 Task: Arrange a 45-minute financial analysis meeting.
Action: Mouse moved to (108, 181)
Screenshot: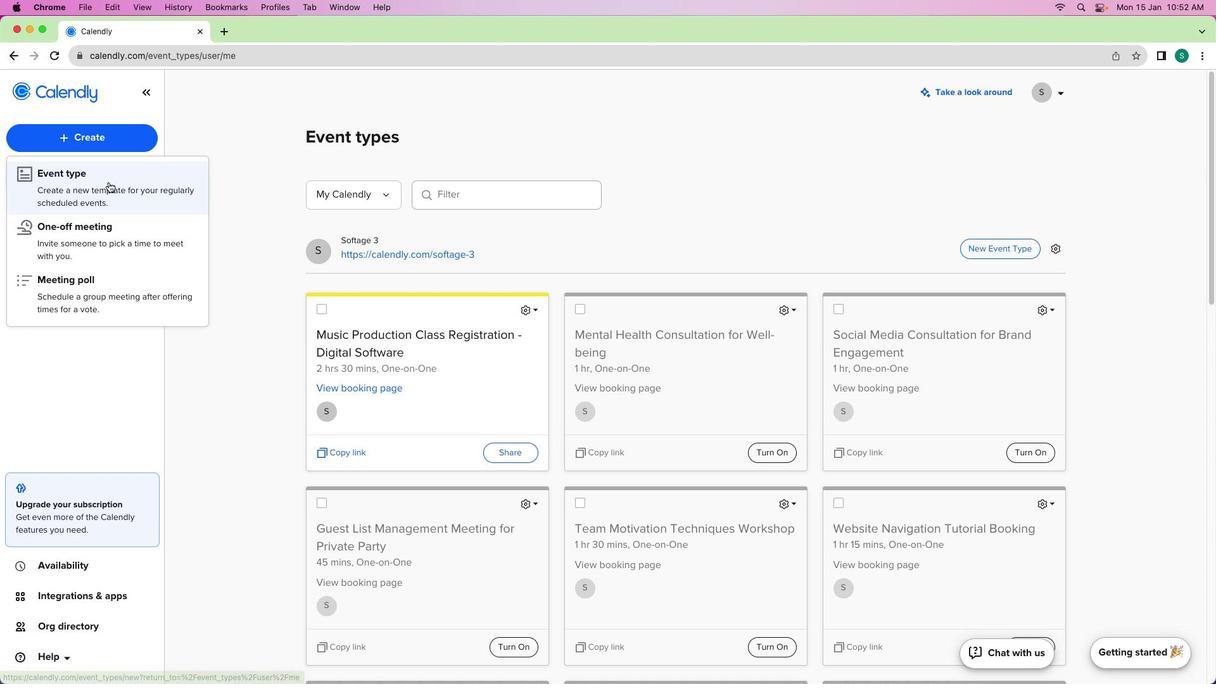 
Action: Mouse pressed left at (108, 181)
Screenshot: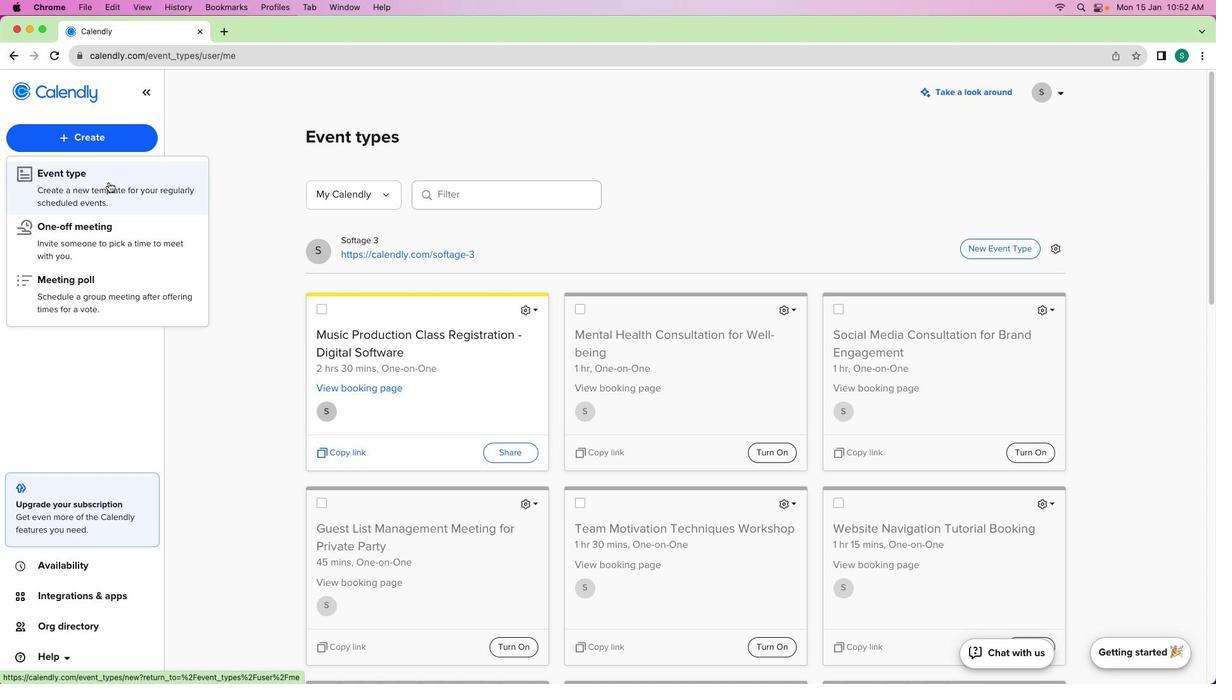 
Action: Mouse moved to (425, 269)
Screenshot: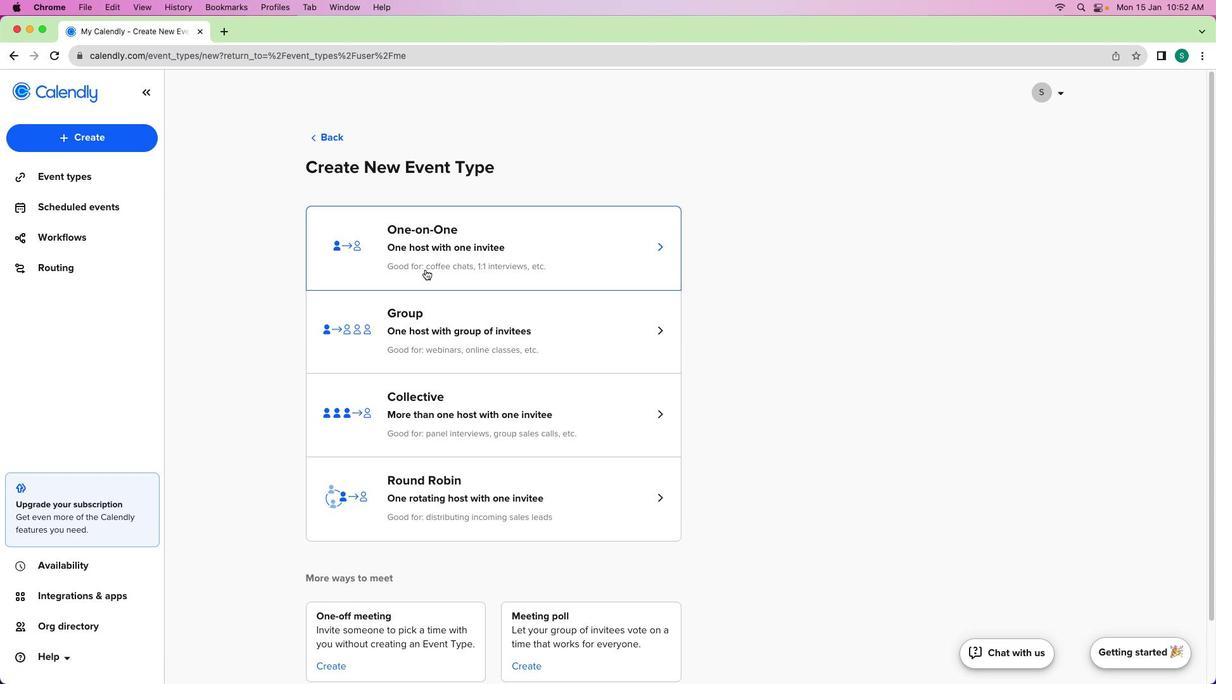 
Action: Mouse pressed left at (425, 269)
Screenshot: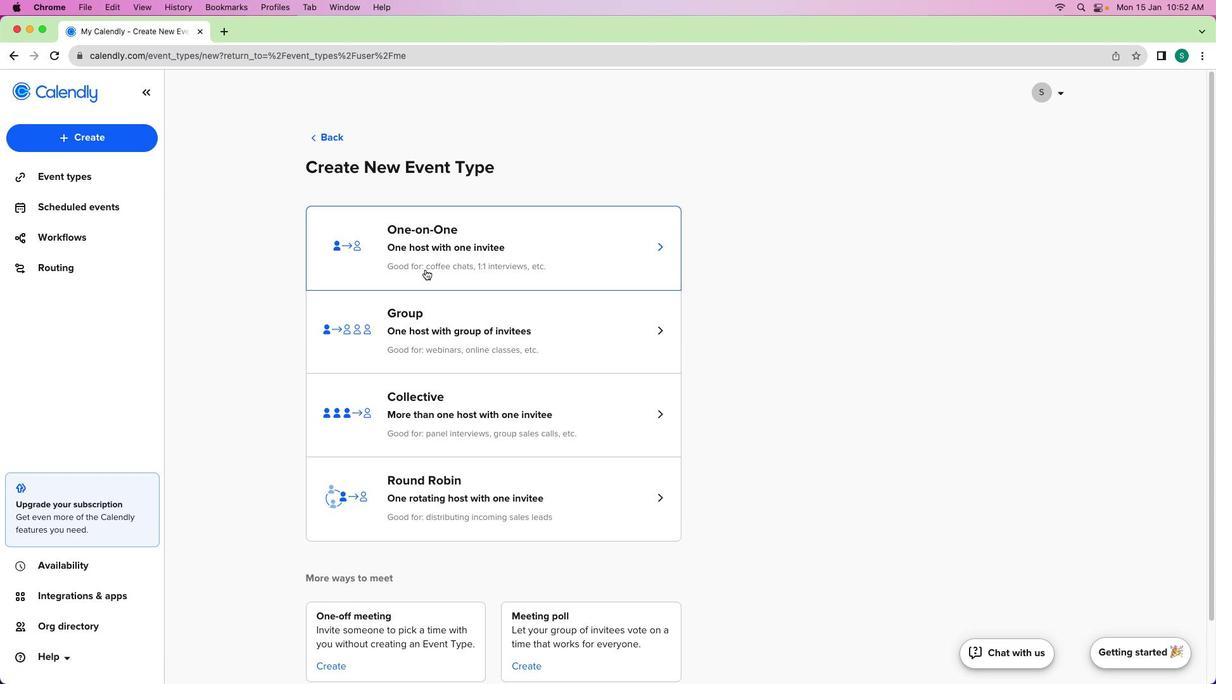 
Action: Mouse moved to (197, 203)
Screenshot: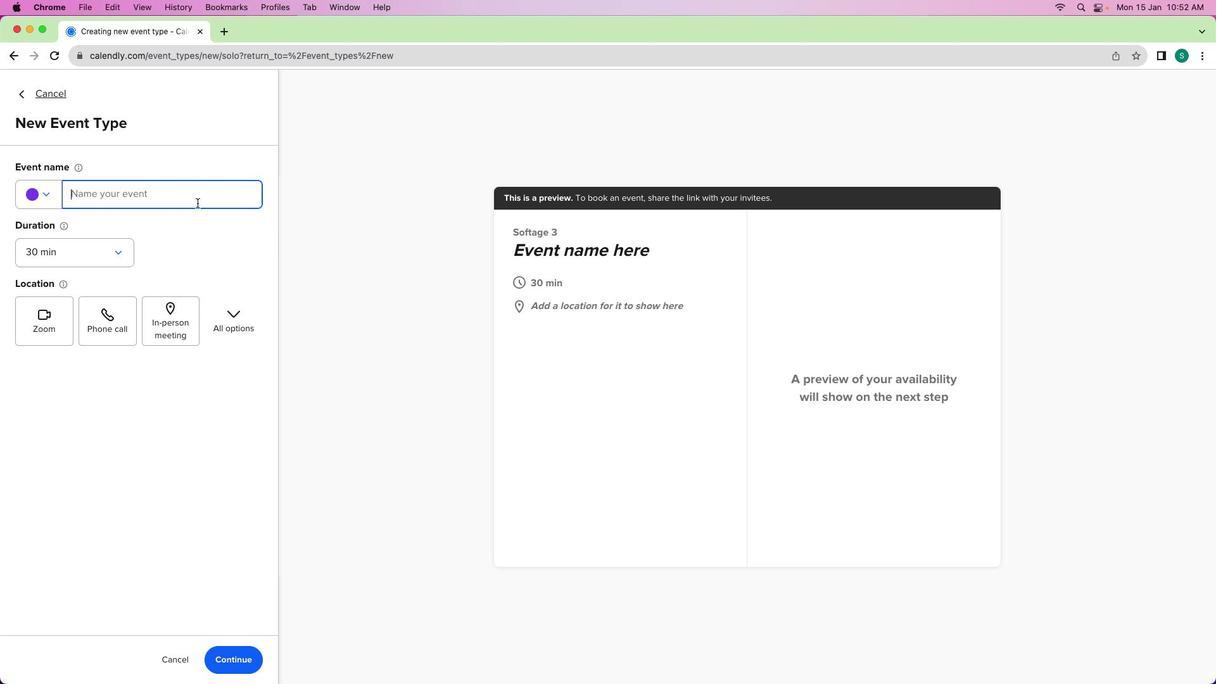 
Action: Mouse pressed left at (197, 203)
Screenshot: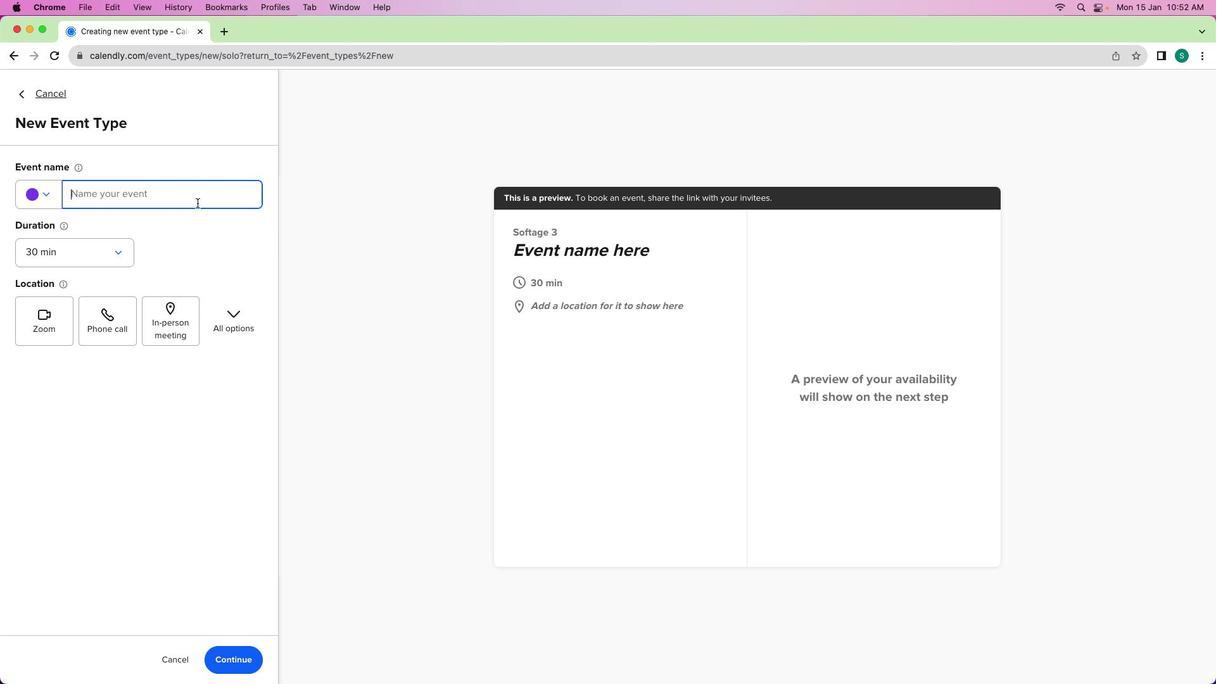 
Action: Mouse moved to (198, 202)
Screenshot: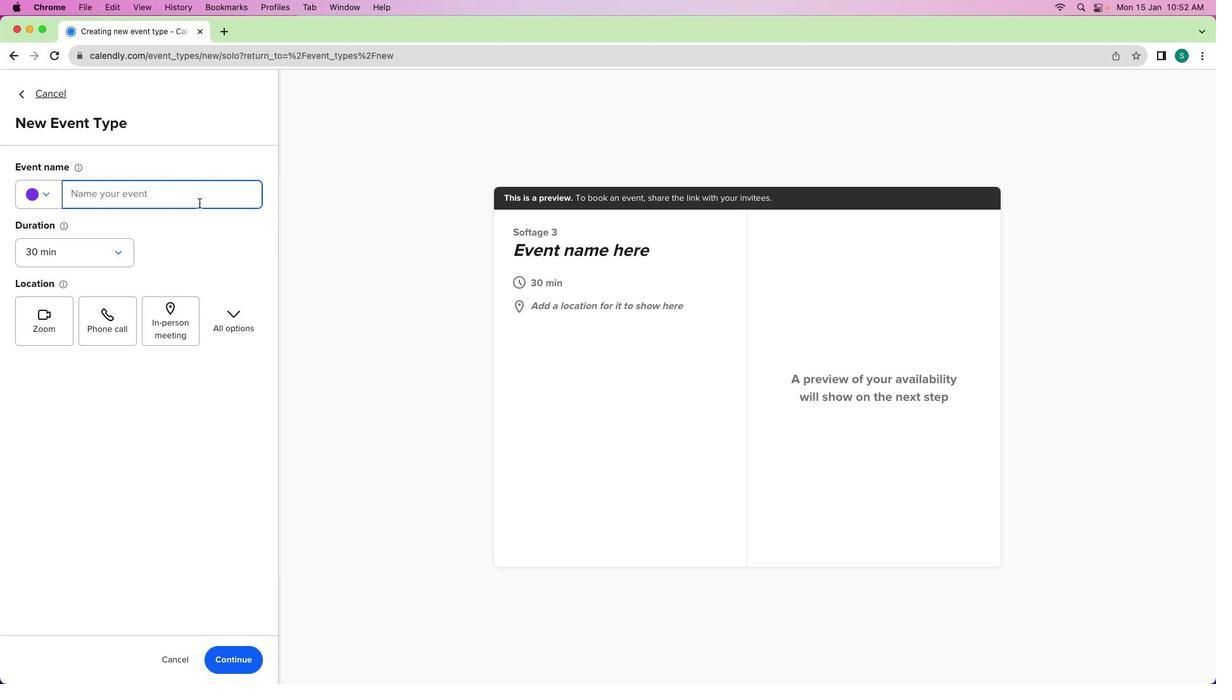 
Action: Key pressed Key.shift'F''i''n''a''n''c''i''a''l'Key.spaceKey.shift'A''N'Key.backspace'n''a''l''y''s''i''s'Key.spaceKey.shift'M''e''e''t''i''n''g'Key.spaceKey.shift'S''c''h''e''d''u''l''i''n''g'
Screenshot: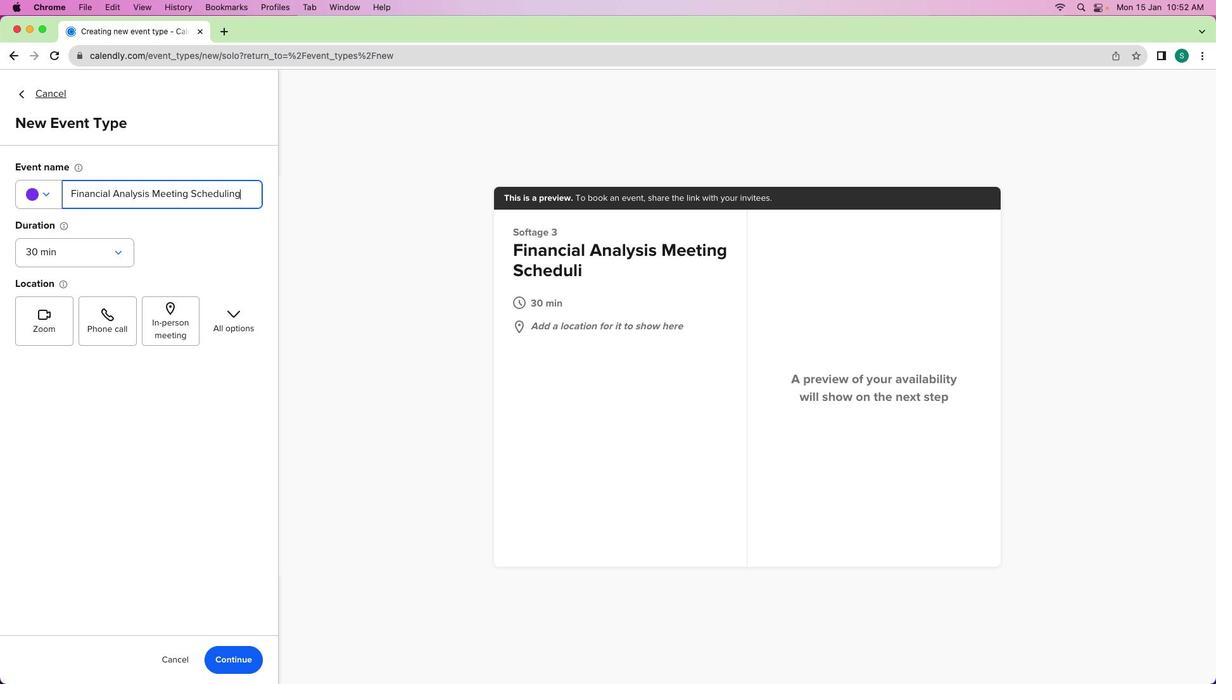 
Action: Mouse moved to (39, 193)
Screenshot: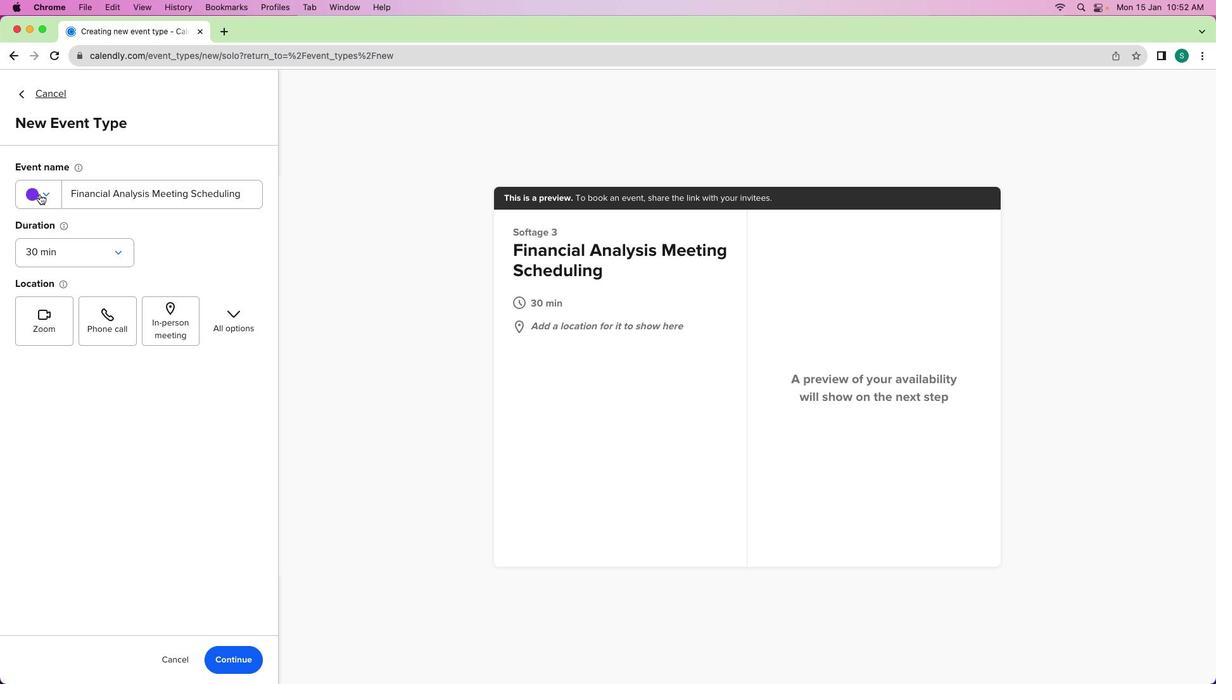 
Action: Mouse pressed left at (39, 193)
Screenshot: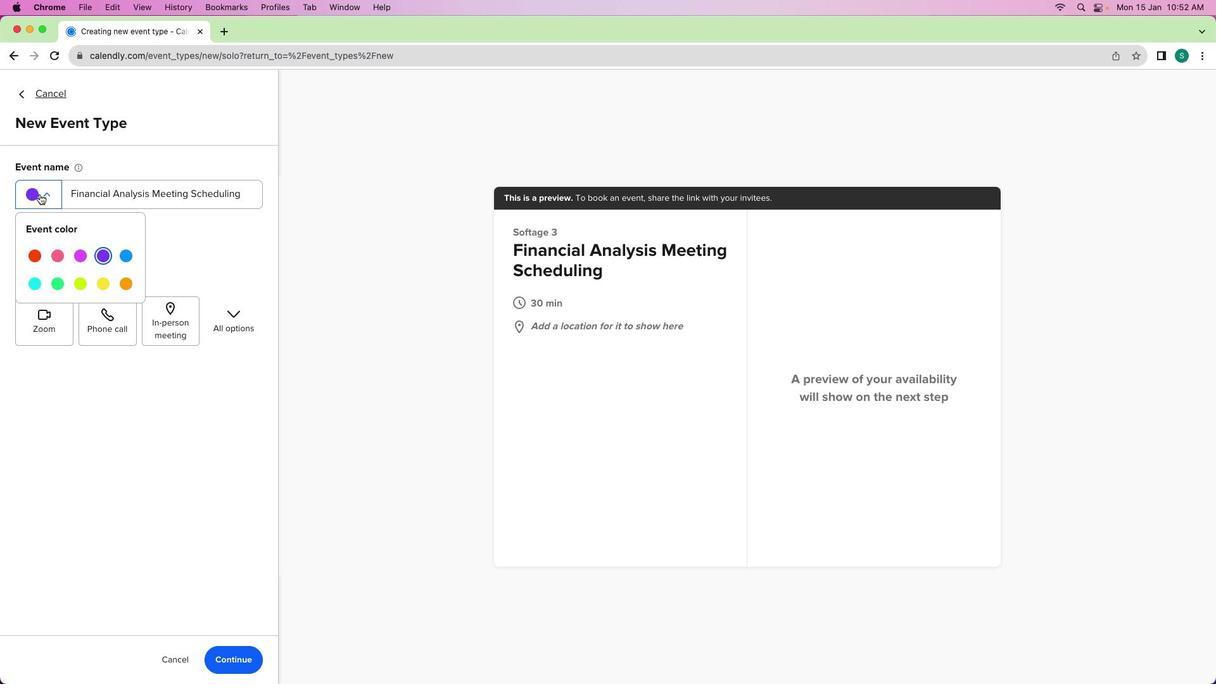 
Action: Mouse moved to (119, 254)
Screenshot: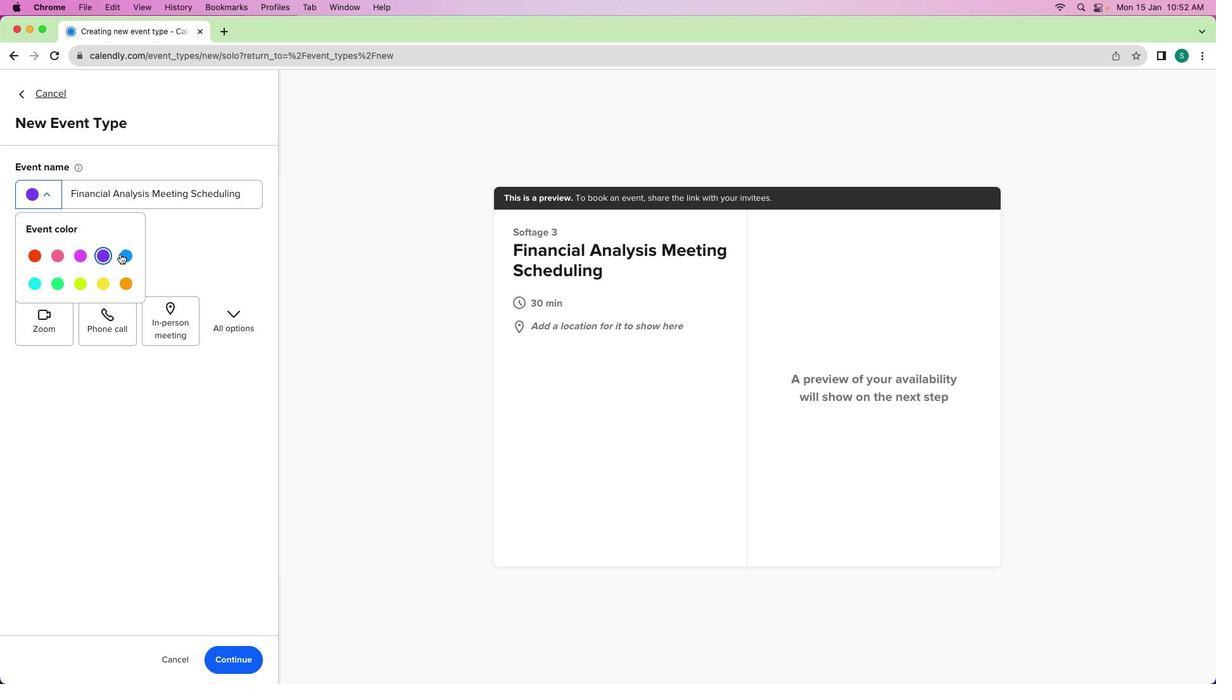 
Action: Mouse pressed left at (119, 254)
Screenshot: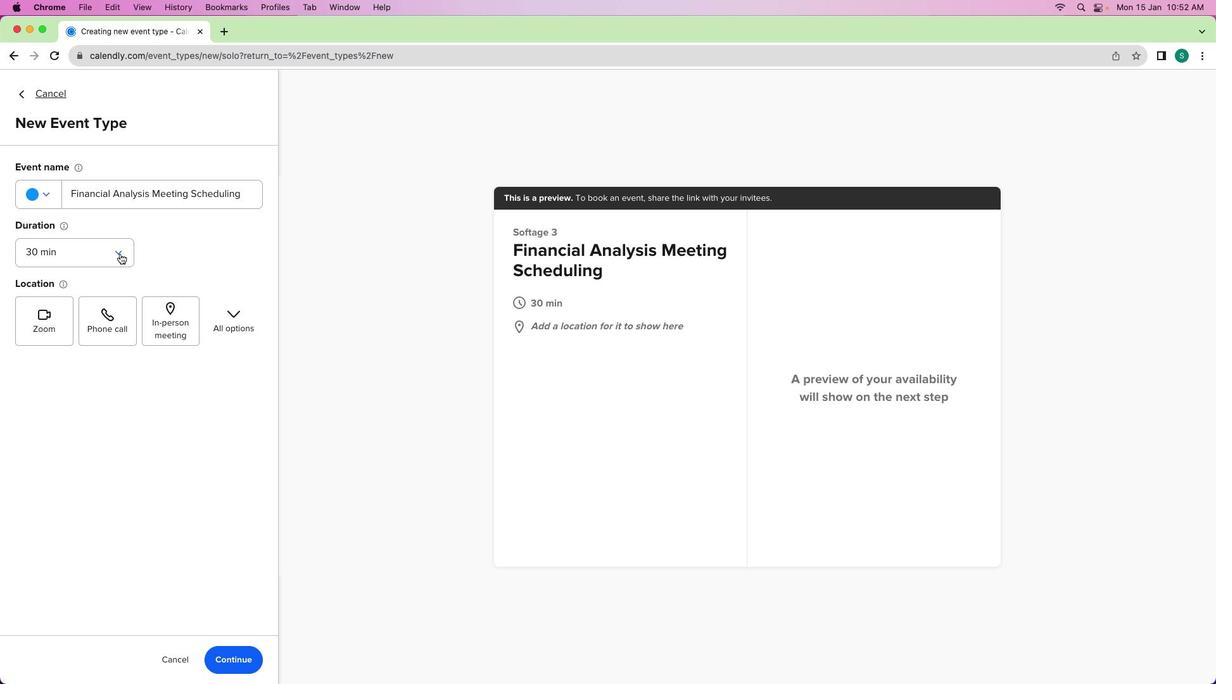 
Action: Mouse moved to (100, 255)
Screenshot: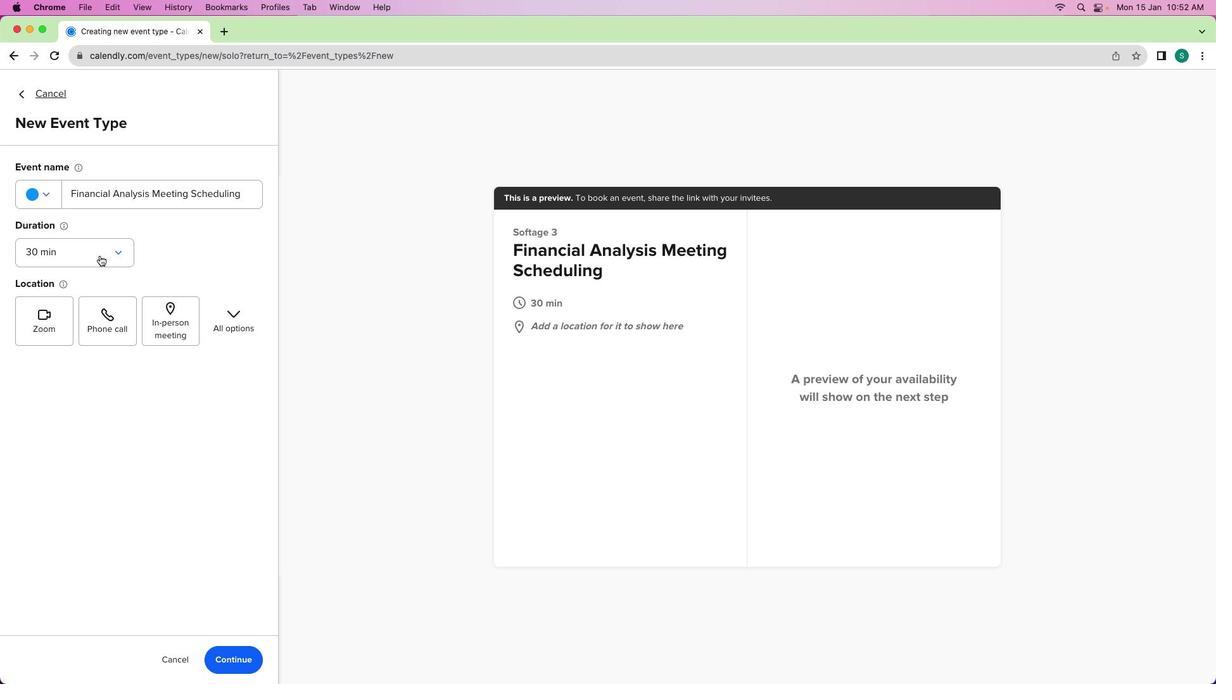 
Action: Mouse pressed left at (100, 255)
Screenshot: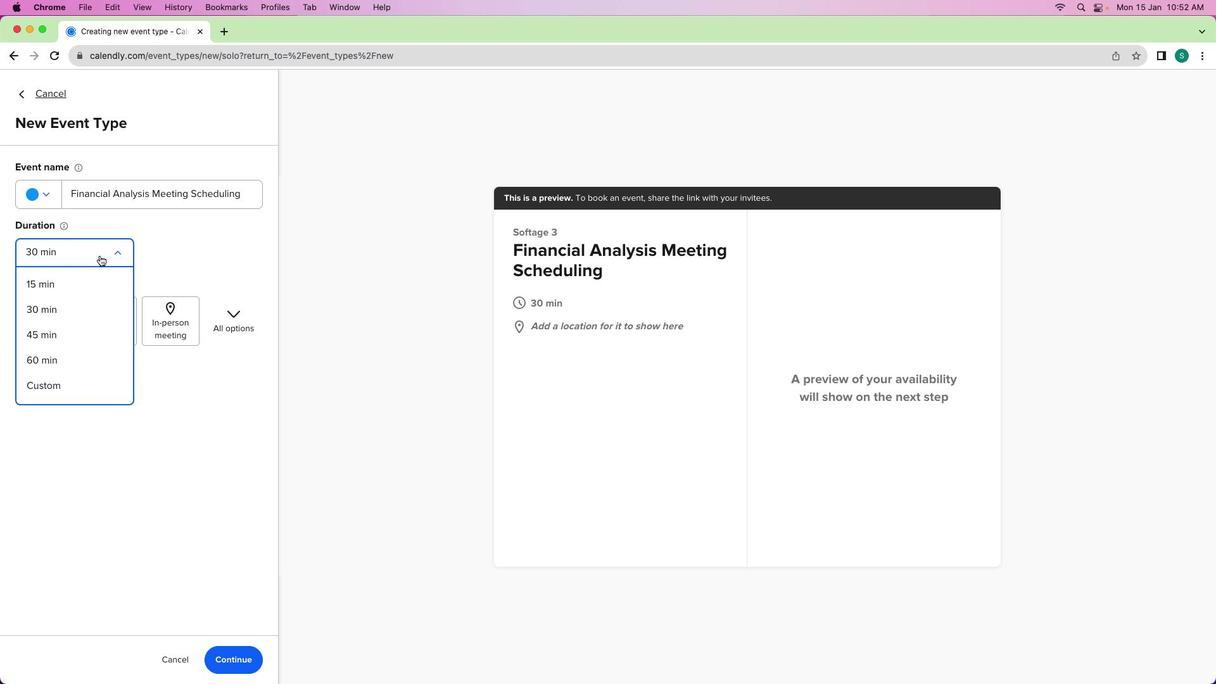 
Action: Mouse moved to (75, 331)
Screenshot: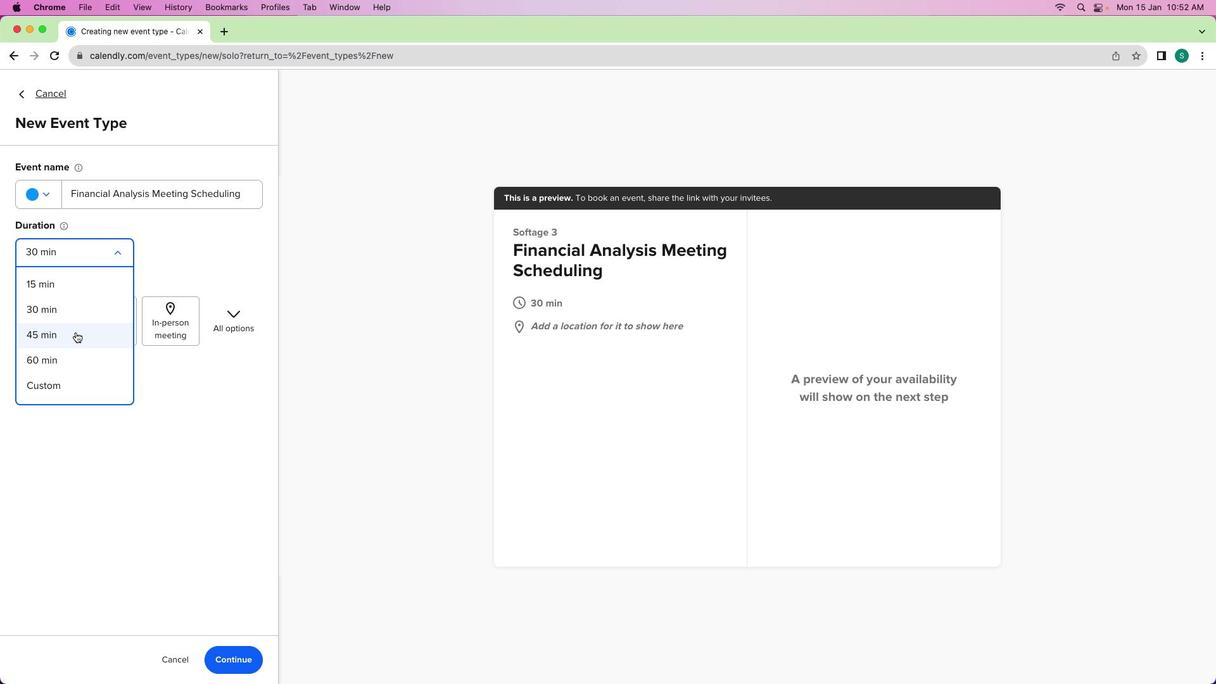 
Action: Mouse pressed left at (75, 331)
Screenshot: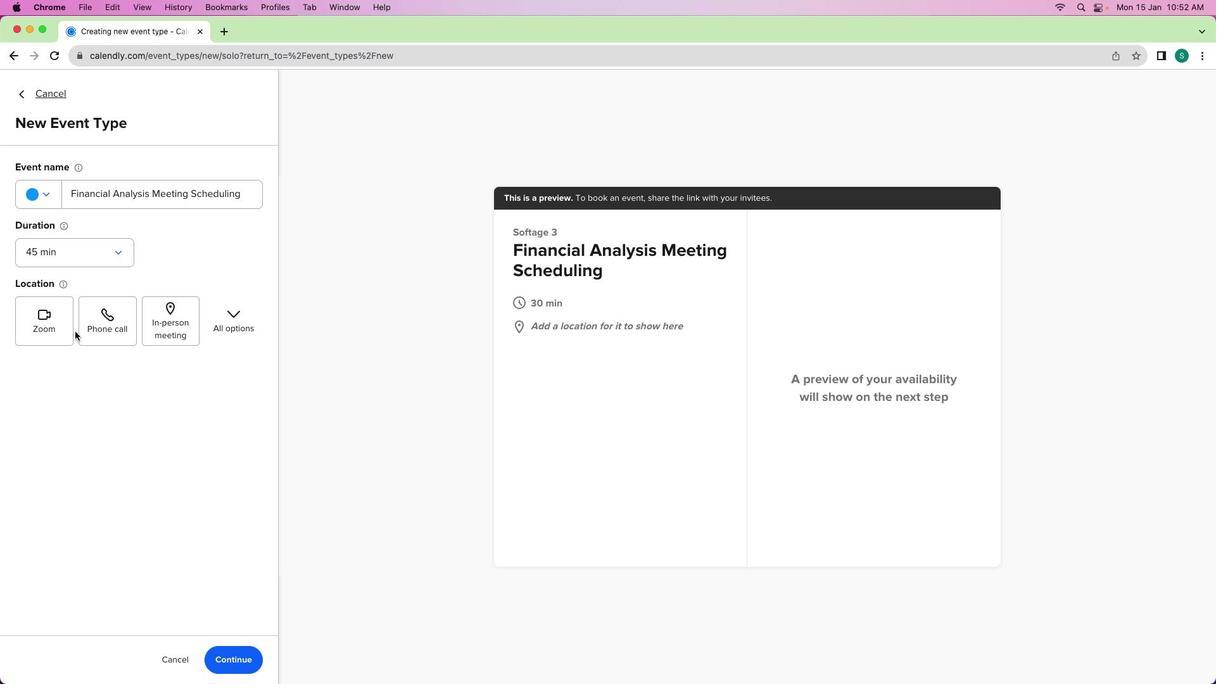 
Action: Mouse moved to (62, 317)
Screenshot: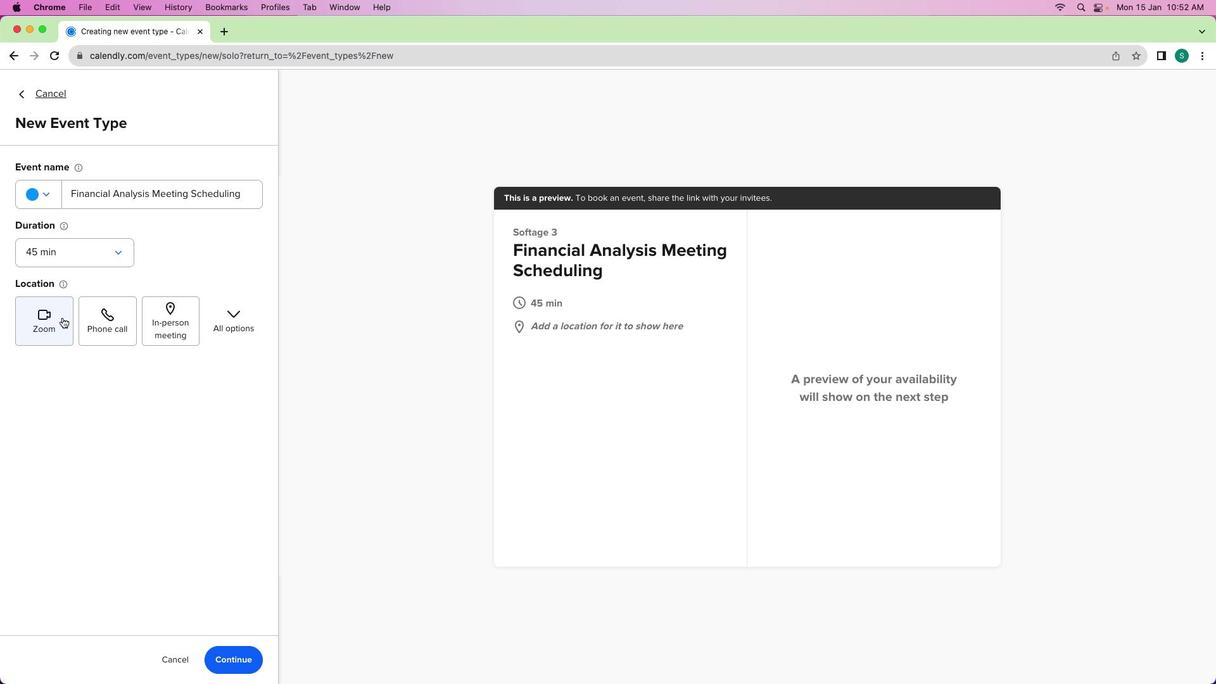 
Action: Mouse pressed left at (62, 317)
Screenshot: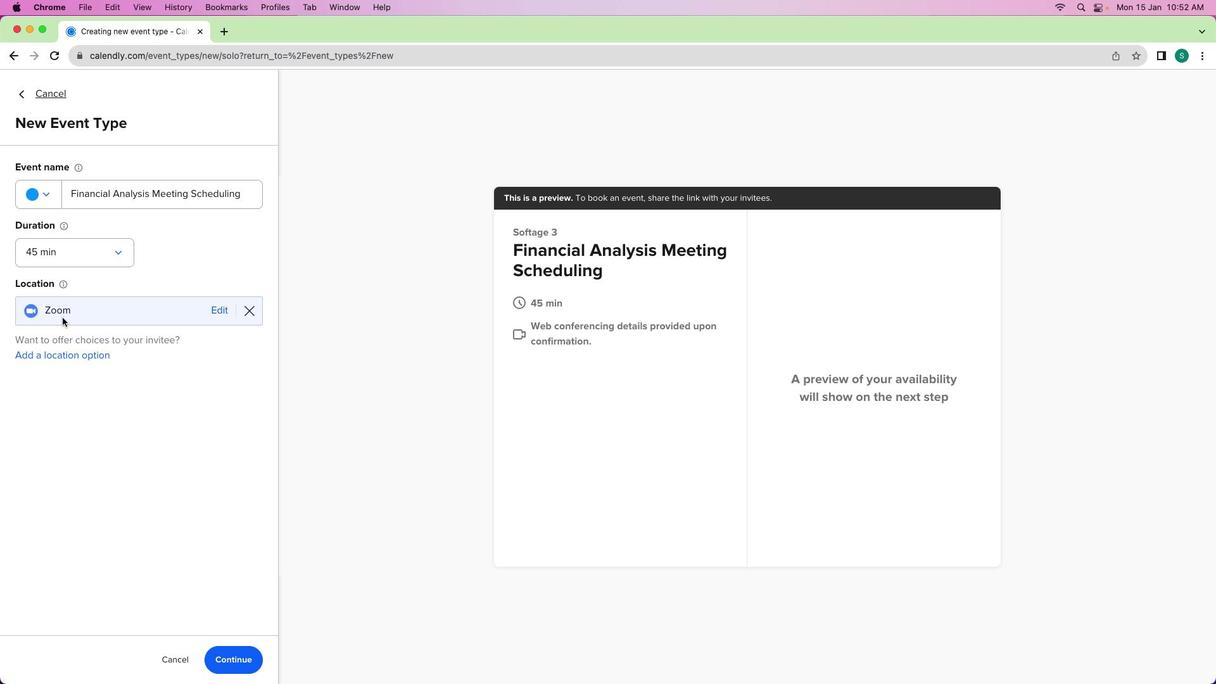 
Action: Mouse moved to (243, 652)
Screenshot: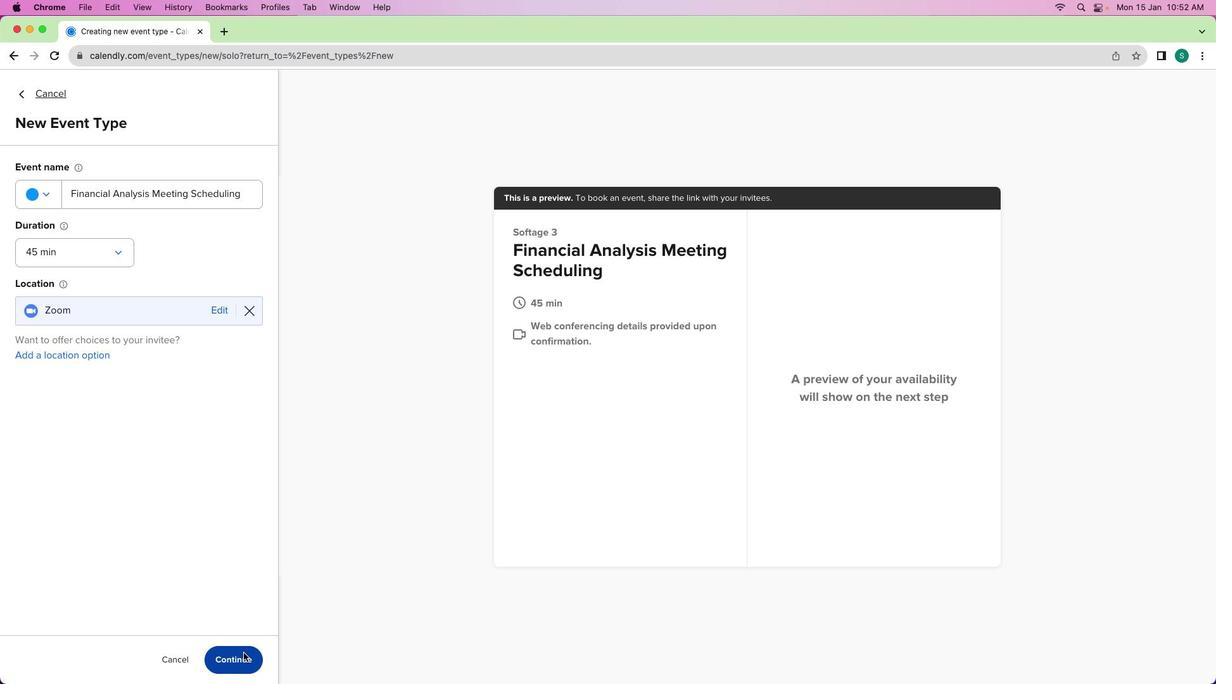 
Action: Mouse pressed left at (243, 652)
Screenshot: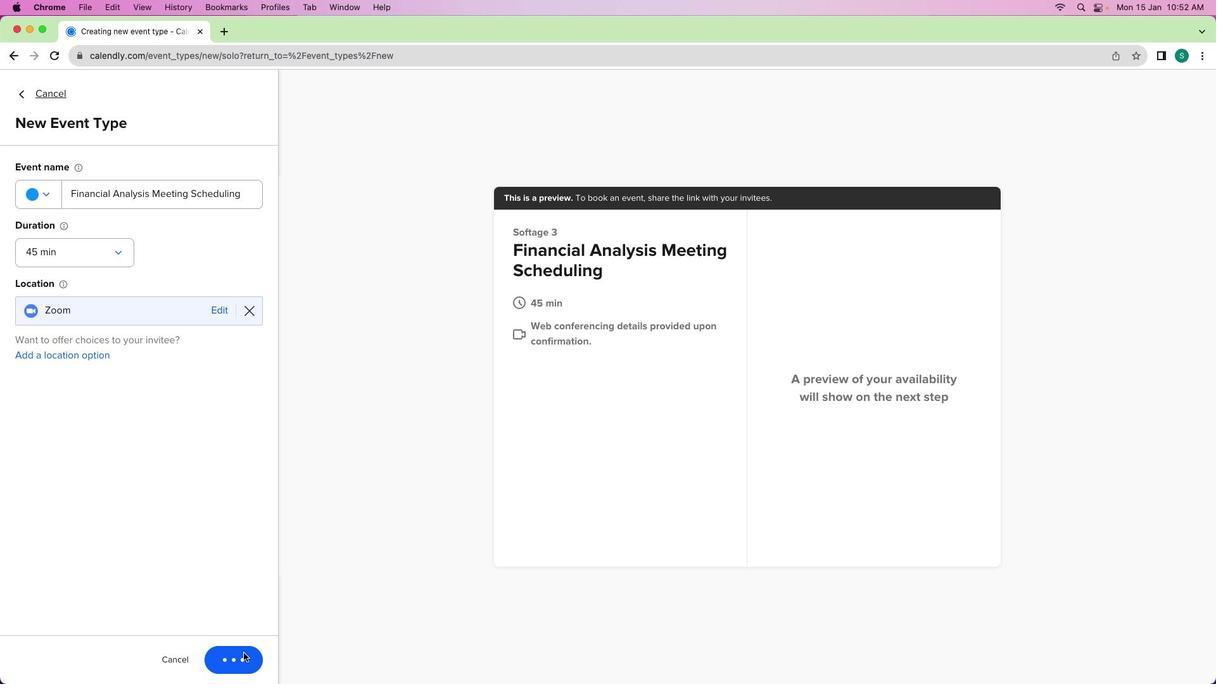 
Action: Mouse moved to (154, 238)
Screenshot: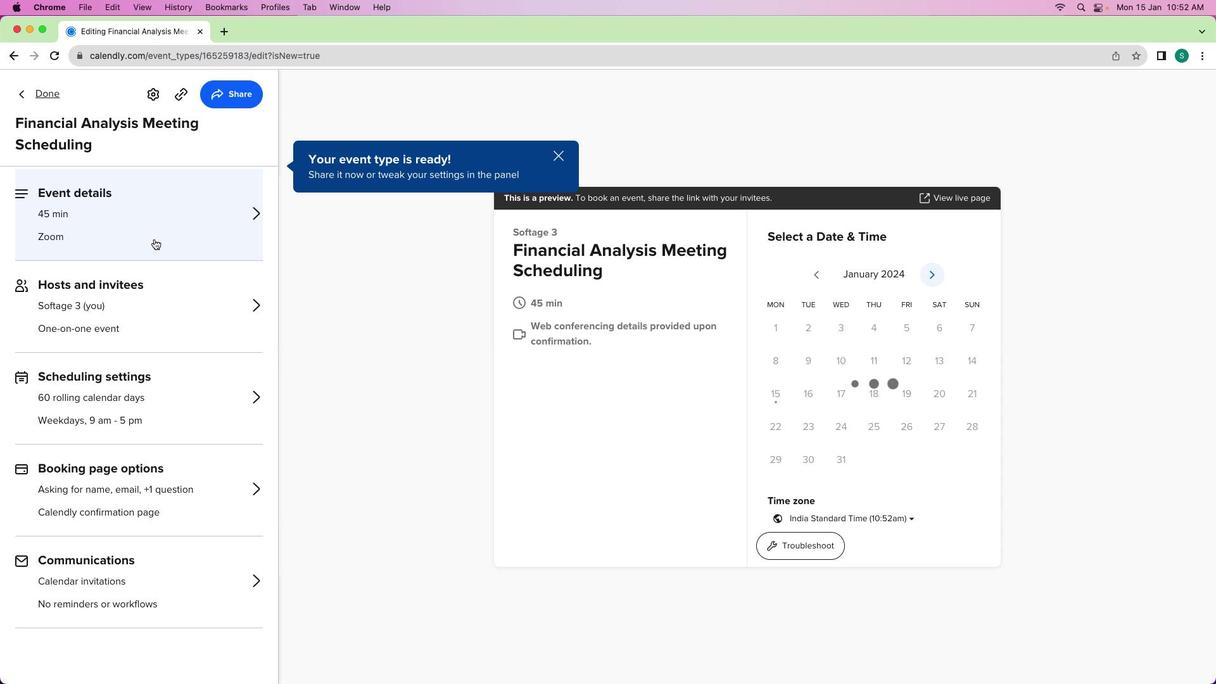 
Action: Mouse pressed left at (154, 238)
Screenshot: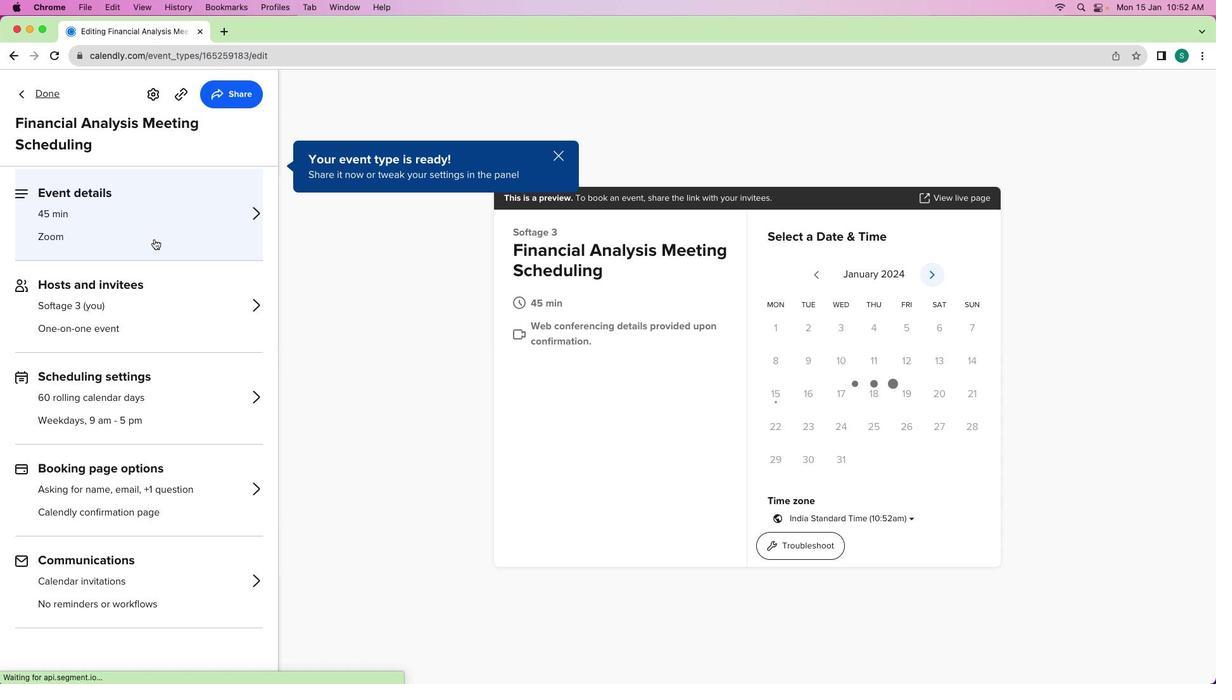 
Action: Mouse moved to (112, 435)
Screenshot: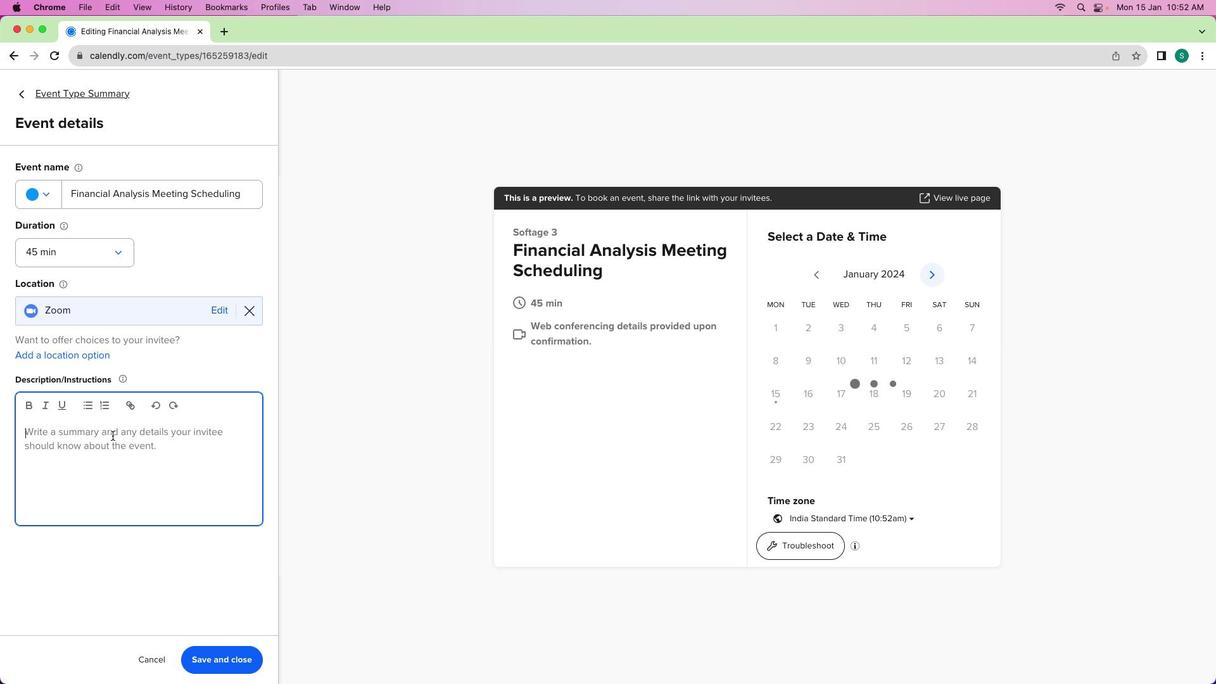 
Action: Mouse pressed left at (112, 435)
Screenshot: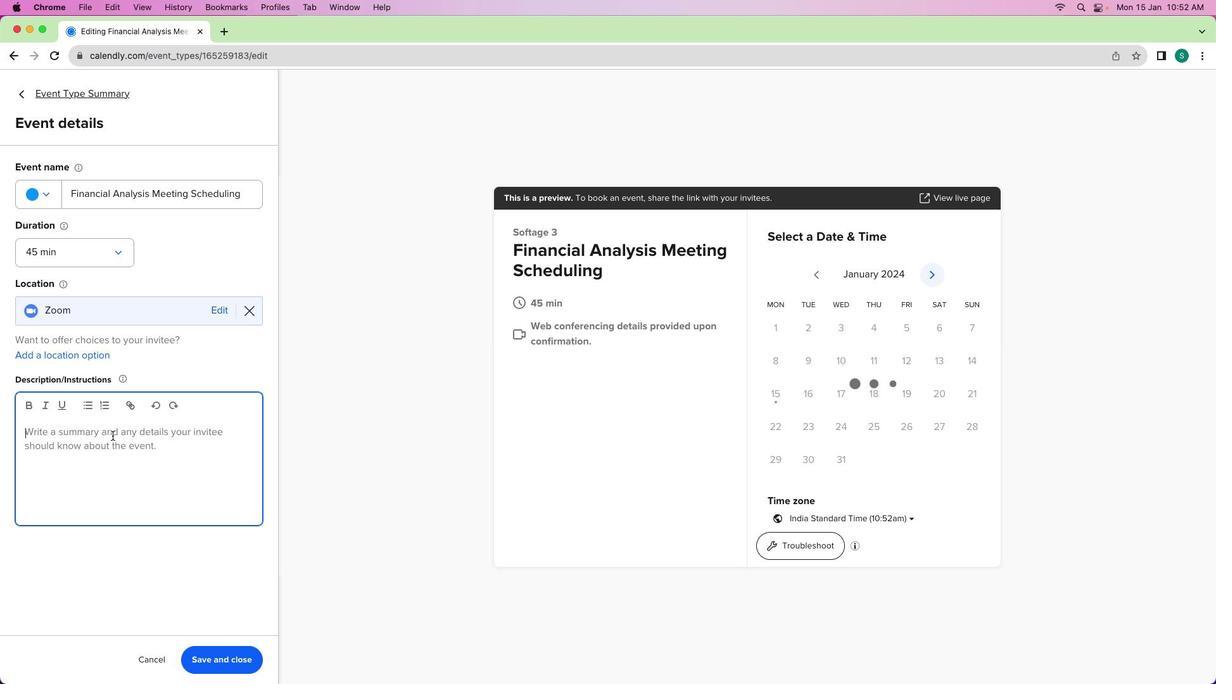 
Action: Mouse moved to (112, 435)
Screenshot: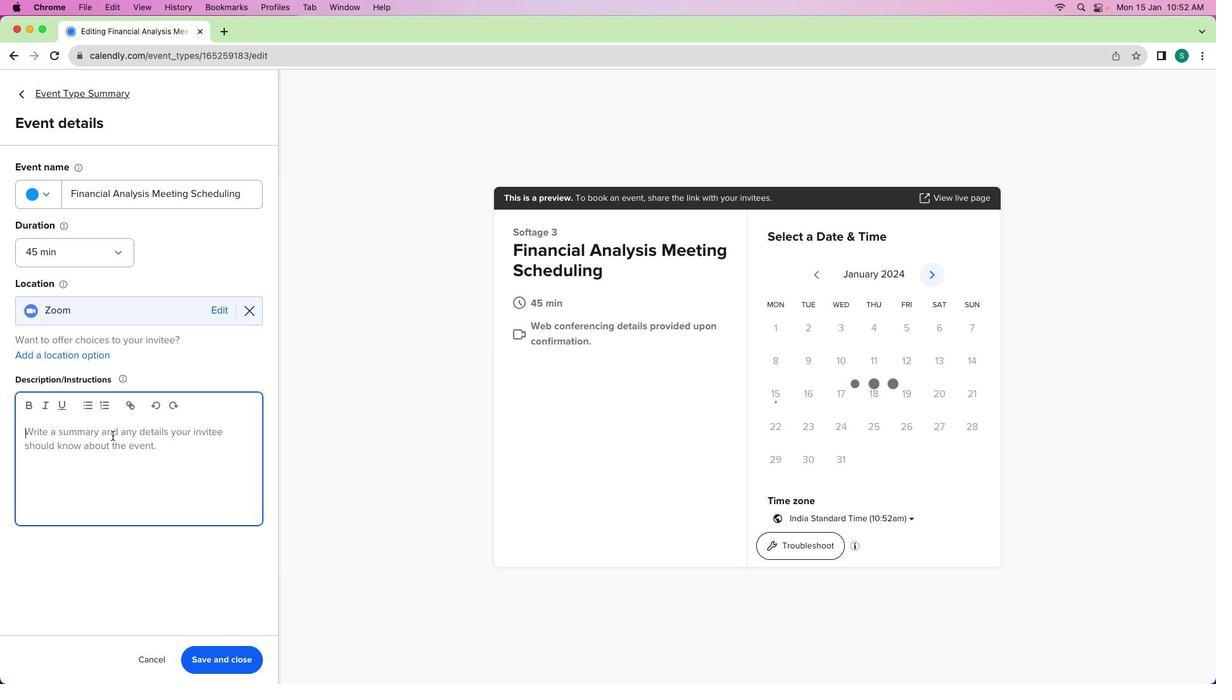 
Action: Key pressed Key.shift'H''e''l''l''o'Key.spaceKey.shift't''e''a''m'','Key.enterKey.shift'I'"'"'v''e'Key.space'a''r''r''a''n''g''e''d'Key.space'a'Key.space'4''5''-''m''i''n''u''t''e'Key.space'f''i''n''a''n''c''i''a''l'Key.space'a''n''a''l''y''s''i''s'Key.space'm''e''e''t''i''n''g'Key.space't''o'Key.space'd''e''l''v''e'Key.space'i''n''t''o'Key.space'o''u''r'Key.space'f''i''n''a''n''c''i''a''l'Key.space'p''e''r''f''o''r''m''a''n''c''e'','Key.space'p''r''o''j''e''c''t''i''o''n''s'','Key.space'a''n''d'Key.space'l''e''y'Key.spaceKey.backspaceKey.backspaceKey.backspaceKey.backspace'k''e''y'Key.space'i''n''s''i''g''h''t''s''.'Key.enterKey.shift'L''o''o''k''i''n''g'Key.space'f''o''r''w''a''r''d'Key.space't''o'Key.space'a'Key.space'p''r''o''d''u''c''t''i''v''e'Key.space'd''i''s''c''u''s''s''i''o''n'Key.shift_r'!'Key.enterKey.shift'B''e''s''t'Key.space'r''e''g''a''r''f'Key.backspace'd''s'','Key.enterKey.shiftKey.shiftKey.shift'S''o''f''t'Key.shift'A''g''e'
Screenshot: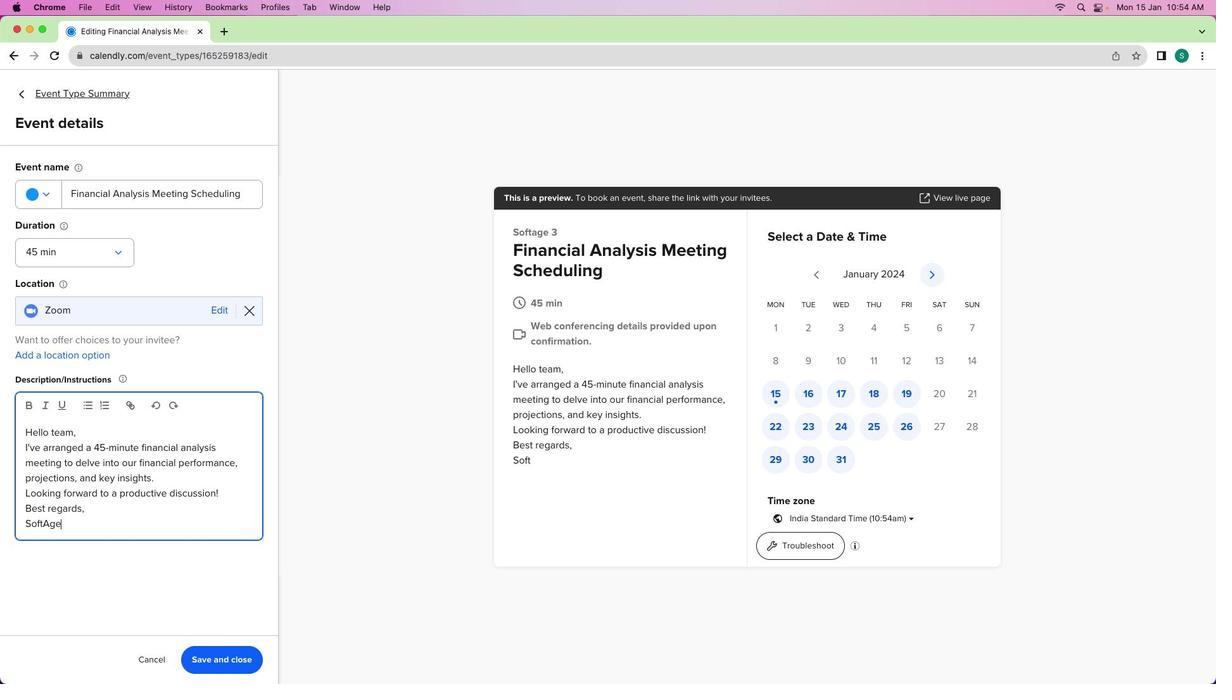 
Action: Mouse moved to (242, 663)
Screenshot: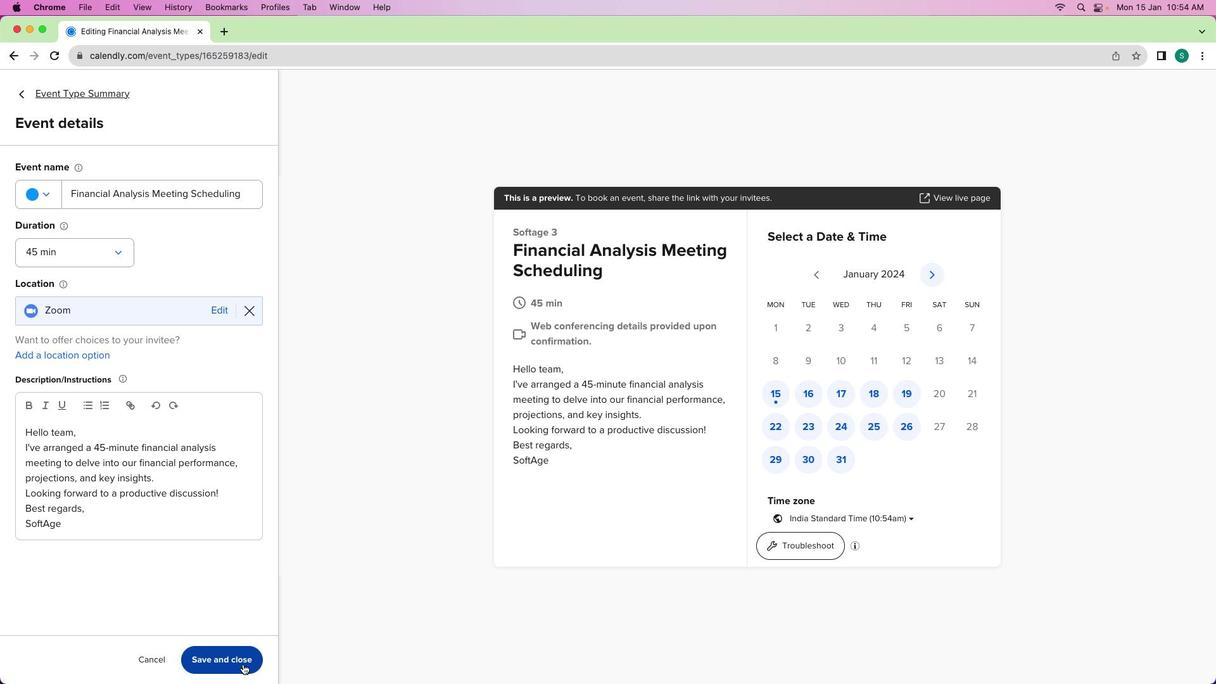 
Action: Mouse pressed left at (242, 663)
Screenshot: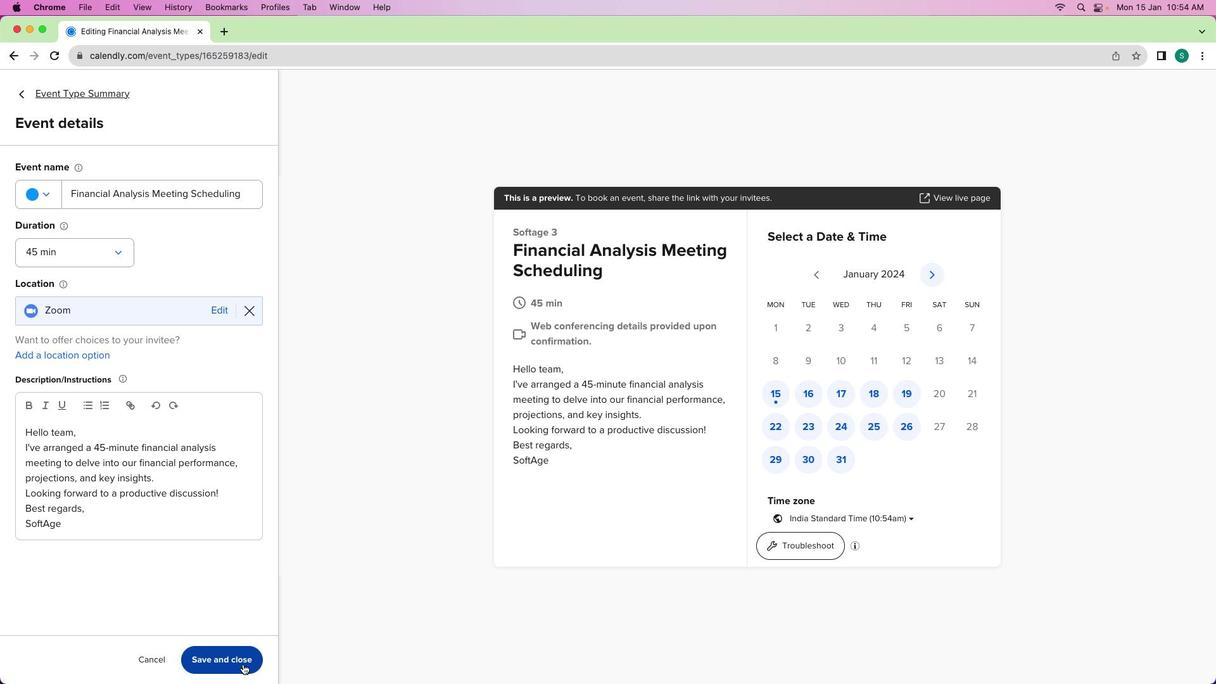 
Action: Mouse moved to (129, 416)
Screenshot: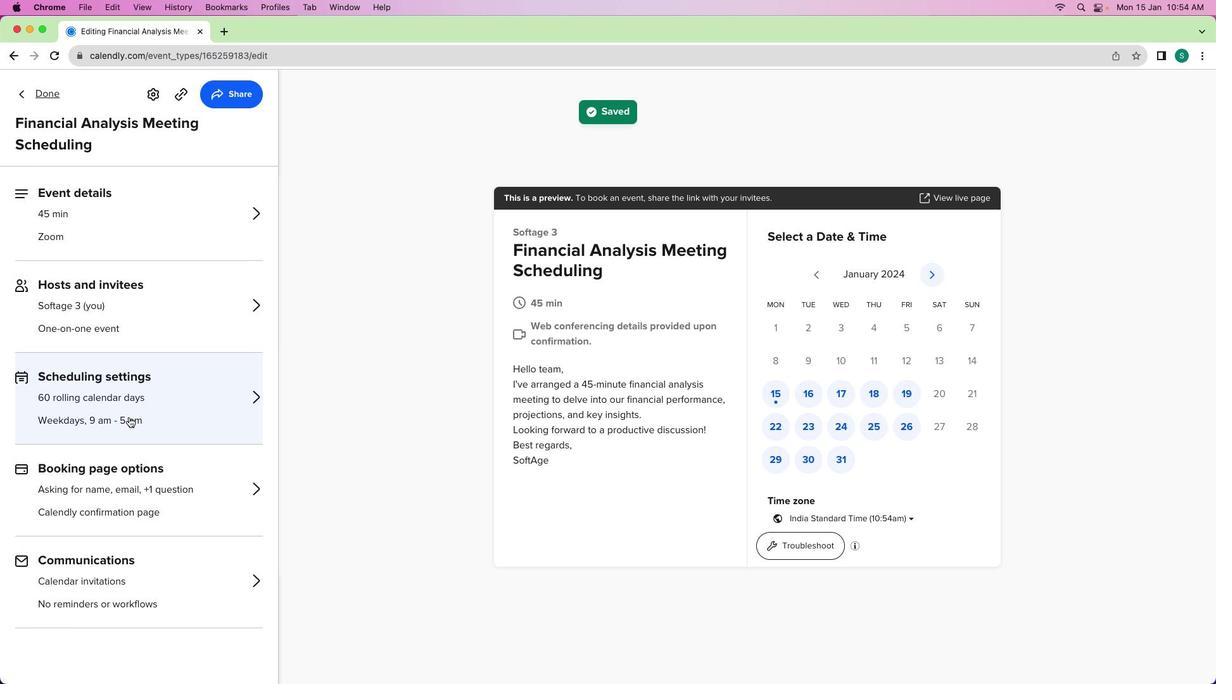 
Action: Mouse pressed left at (129, 416)
Screenshot: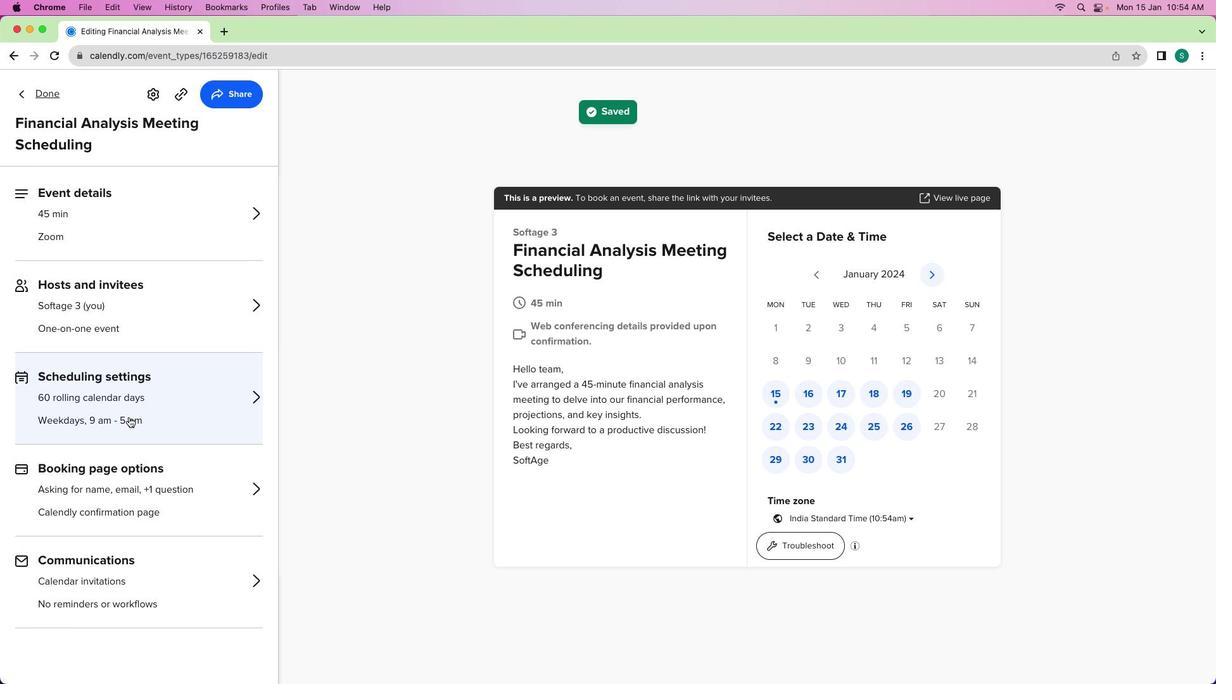 
Action: Mouse moved to (229, 470)
Screenshot: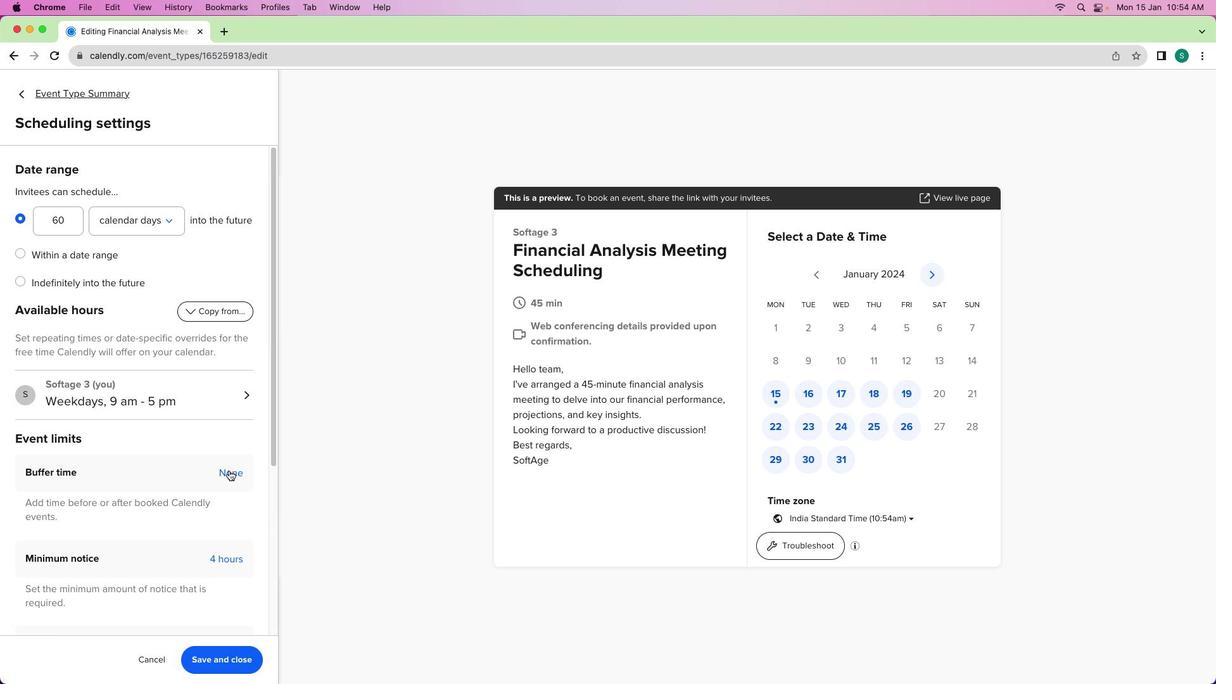
Action: Mouse pressed left at (229, 470)
Screenshot: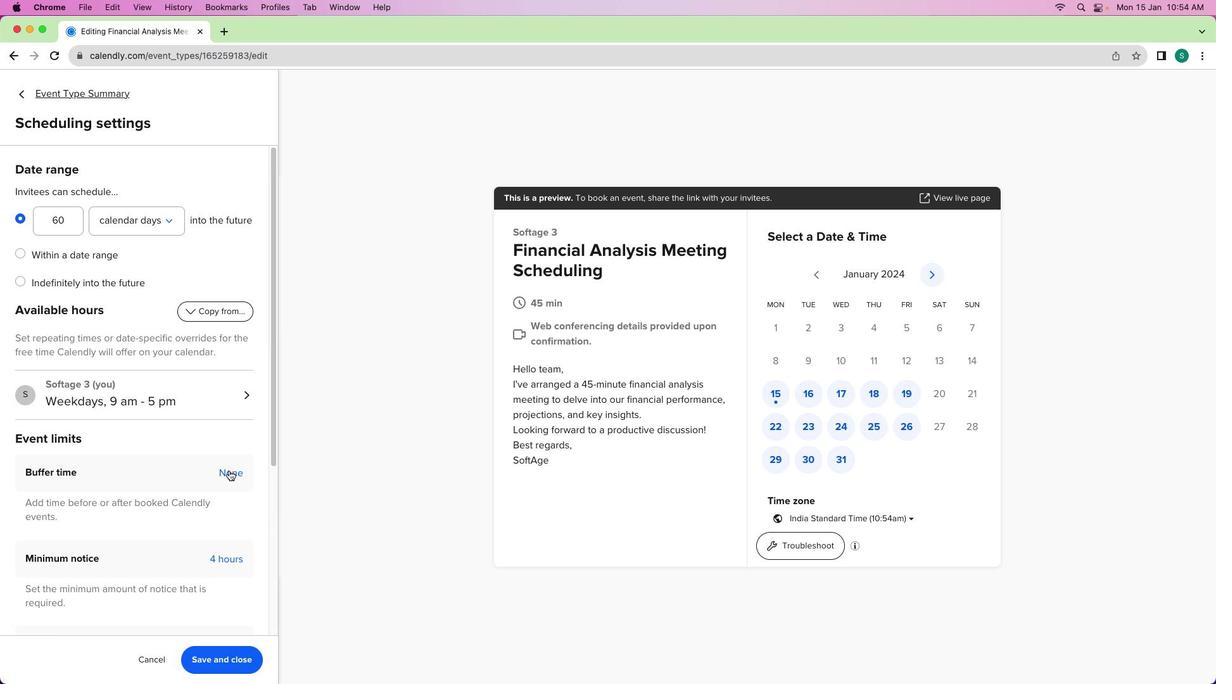 
Action: Mouse moved to (171, 504)
Screenshot: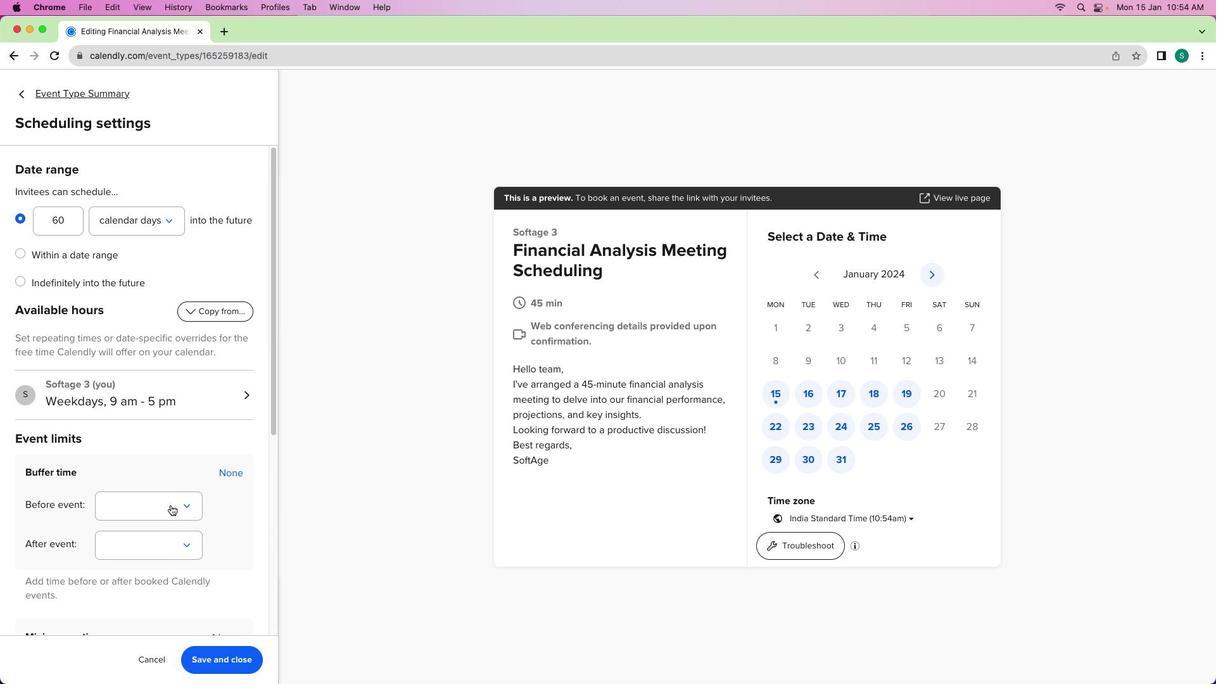 
Action: Mouse pressed left at (171, 504)
Screenshot: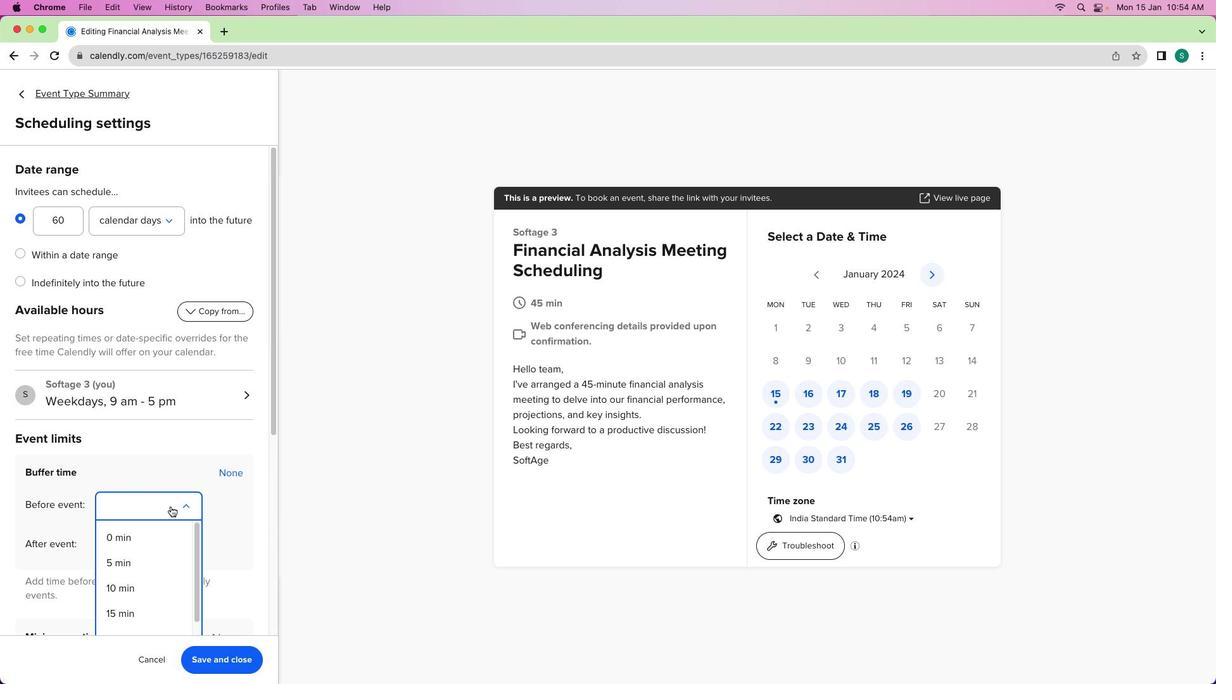 
Action: Mouse moved to (146, 599)
Screenshot: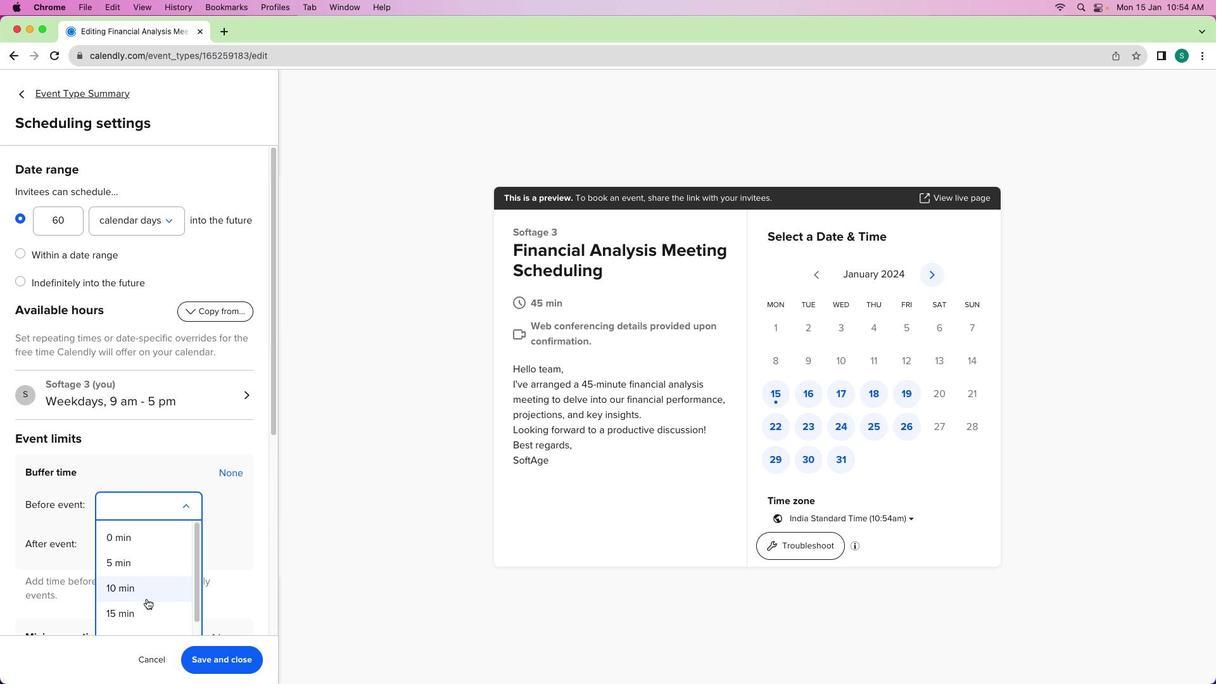 
Action: Mouse pressed left at (146, 599)
Screenshot: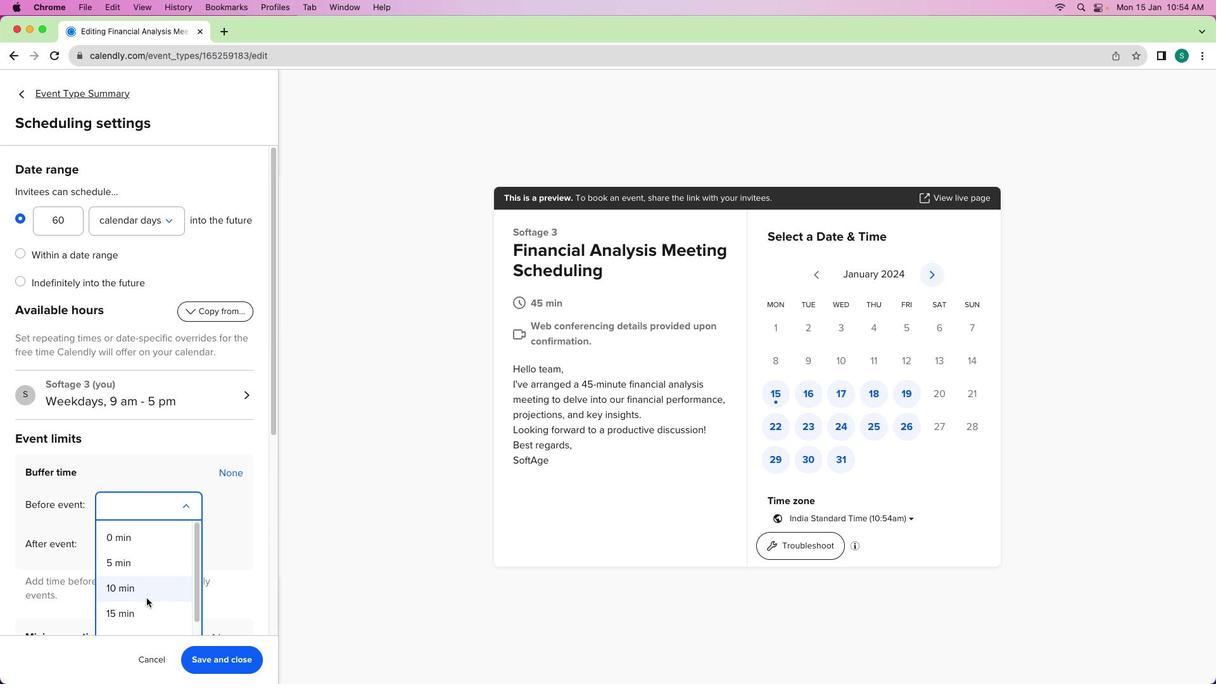 
Action: Mouse moved to (166, 540)
Screenshot: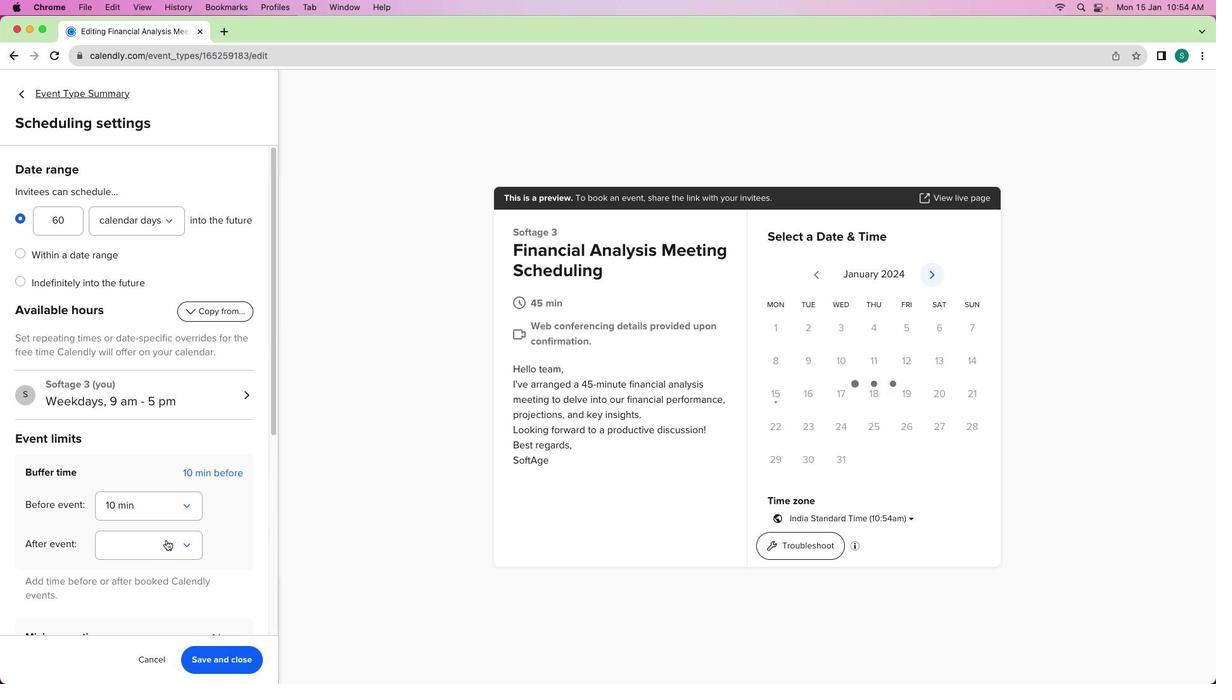 
Action: Mouse pressed left at (166, 540)
Screenshot: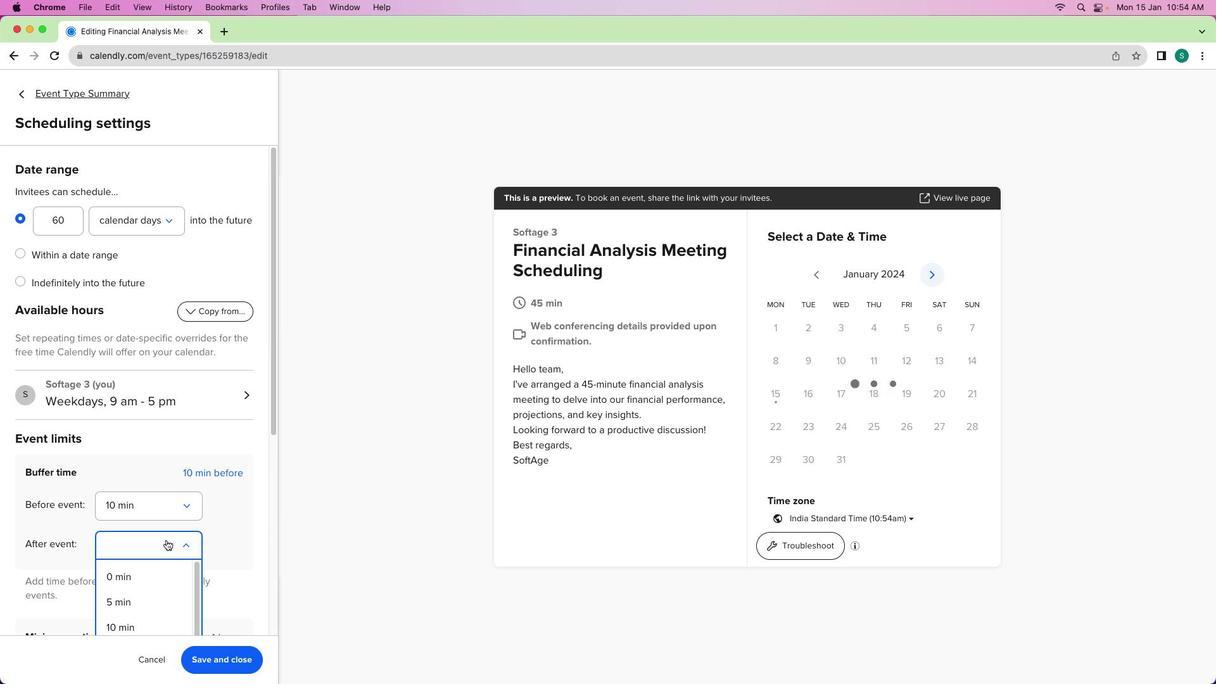 
Action: Mouse moved to (149, 575)
Screenshot: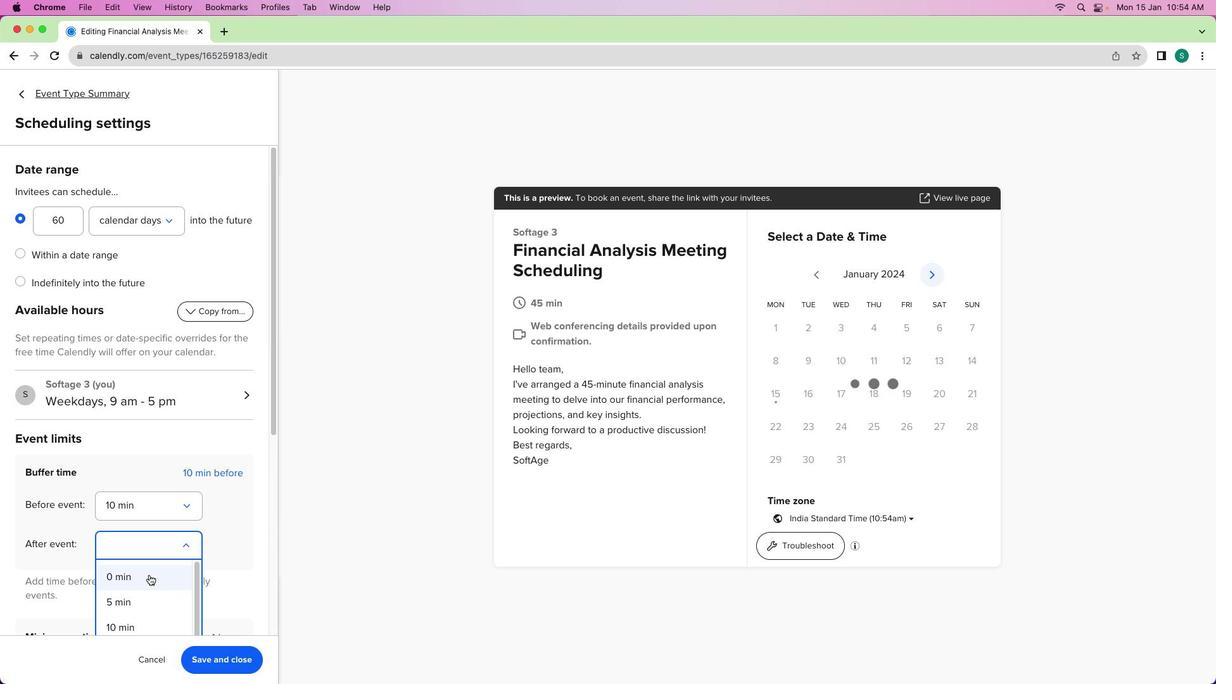 
Action: Mouse pressed left at (149, 575)
Screenshot: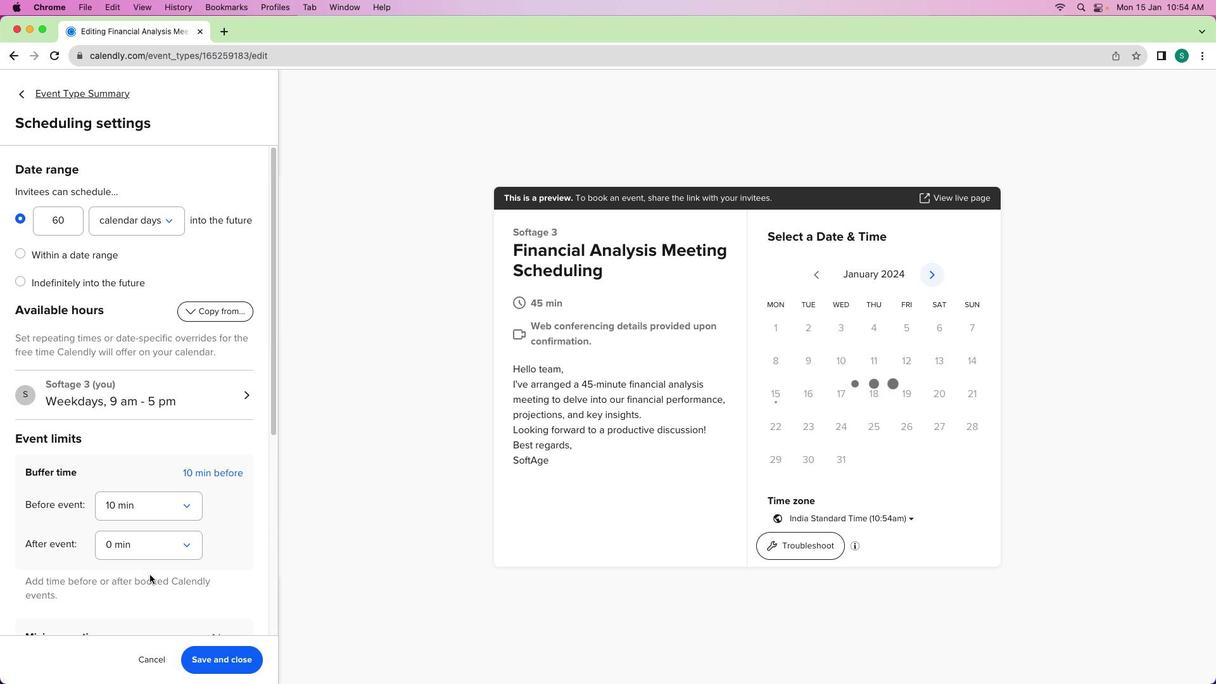 
Action: Mouse moved to (150, 570)
Screenshot: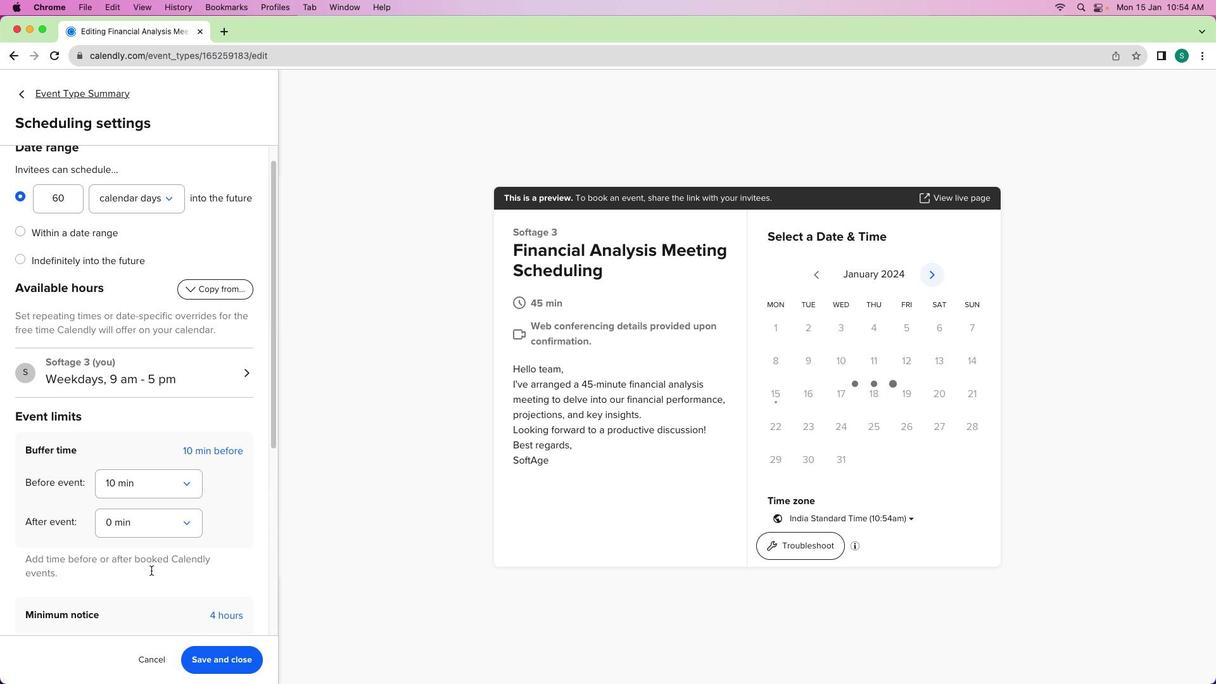 
Action: Mouse scrolled (150, 570) with delta (0, 0)
Screenshot: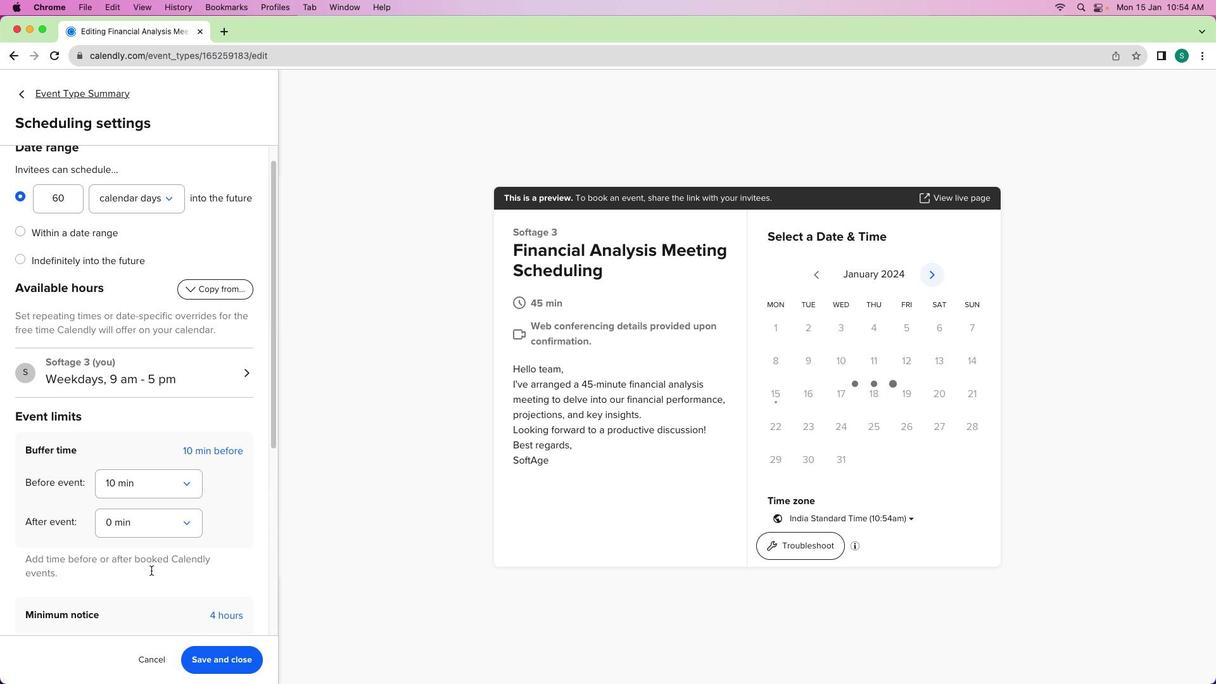 
Action: Mouse moved to (151, 570)
Screenshot: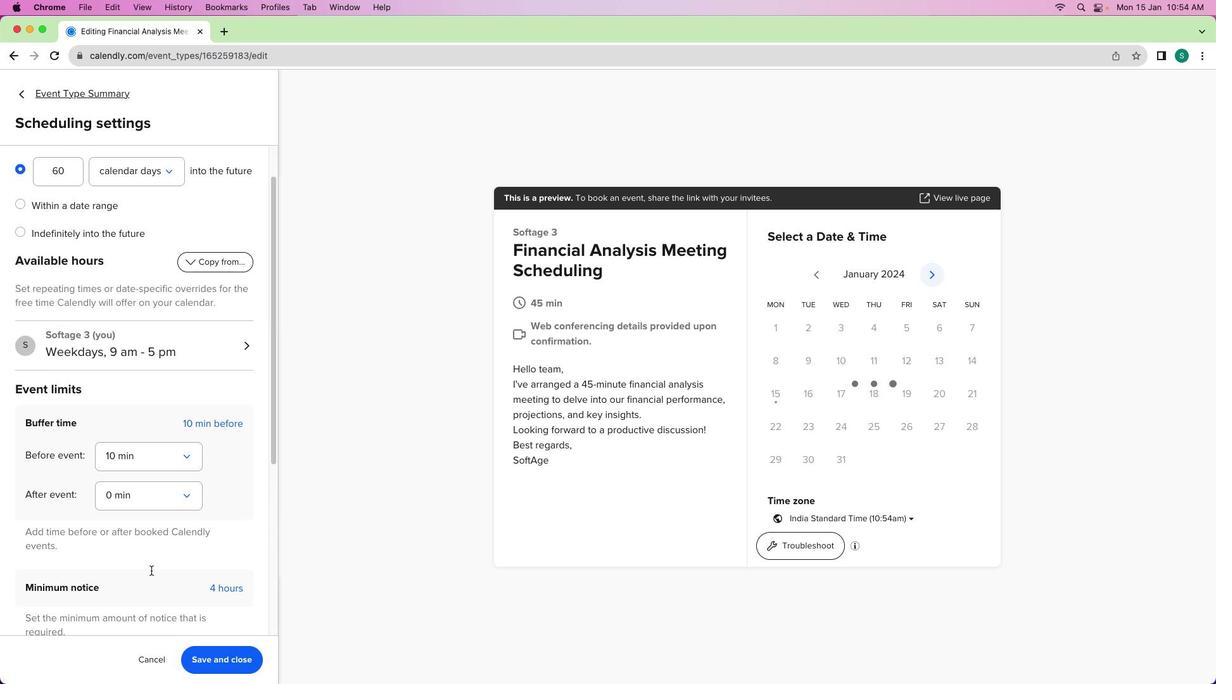 
Action: Mouse scrolled (151, 570) with delta (0, 0)
Screenshot: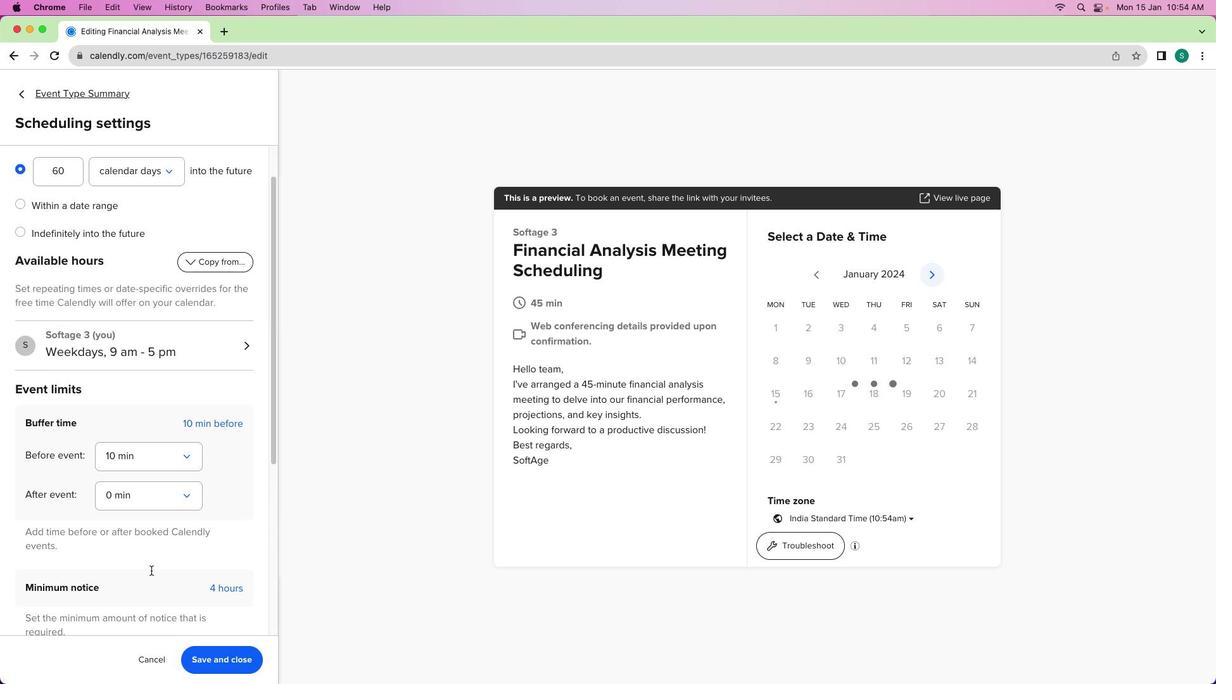 
Action: Mouse scrolled (151, 570) with delta (0, -1)
Screenshot: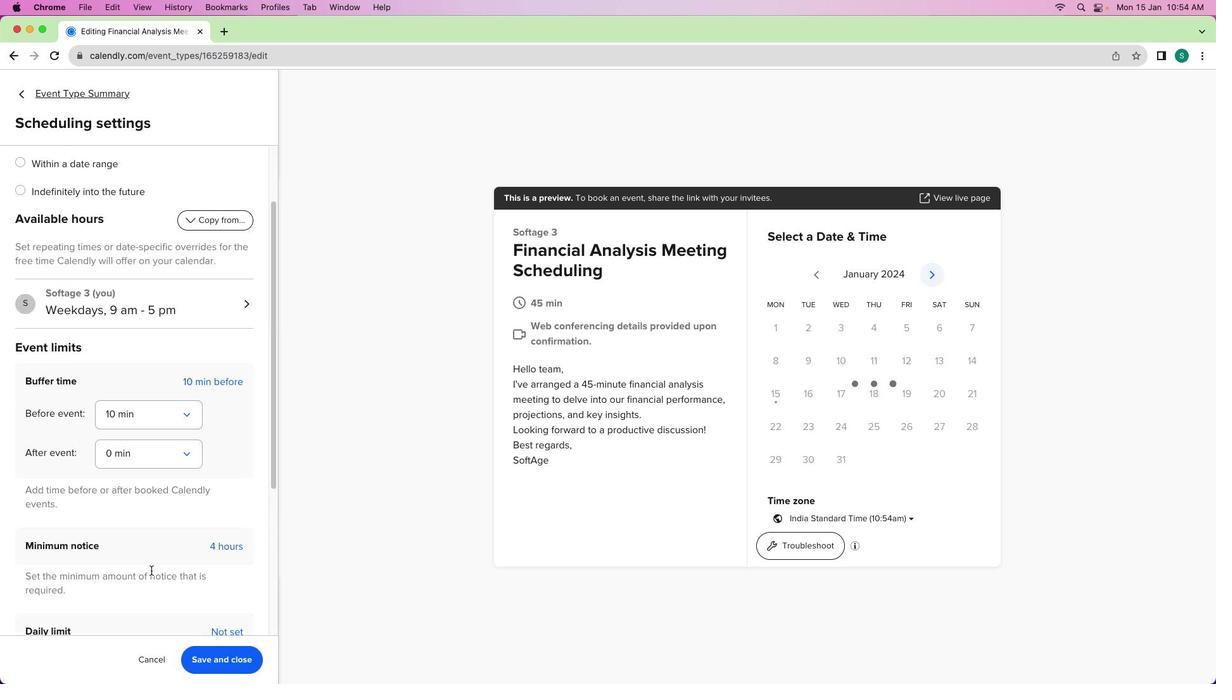
Action: Mouse moved to (151, 570)
Screenshot: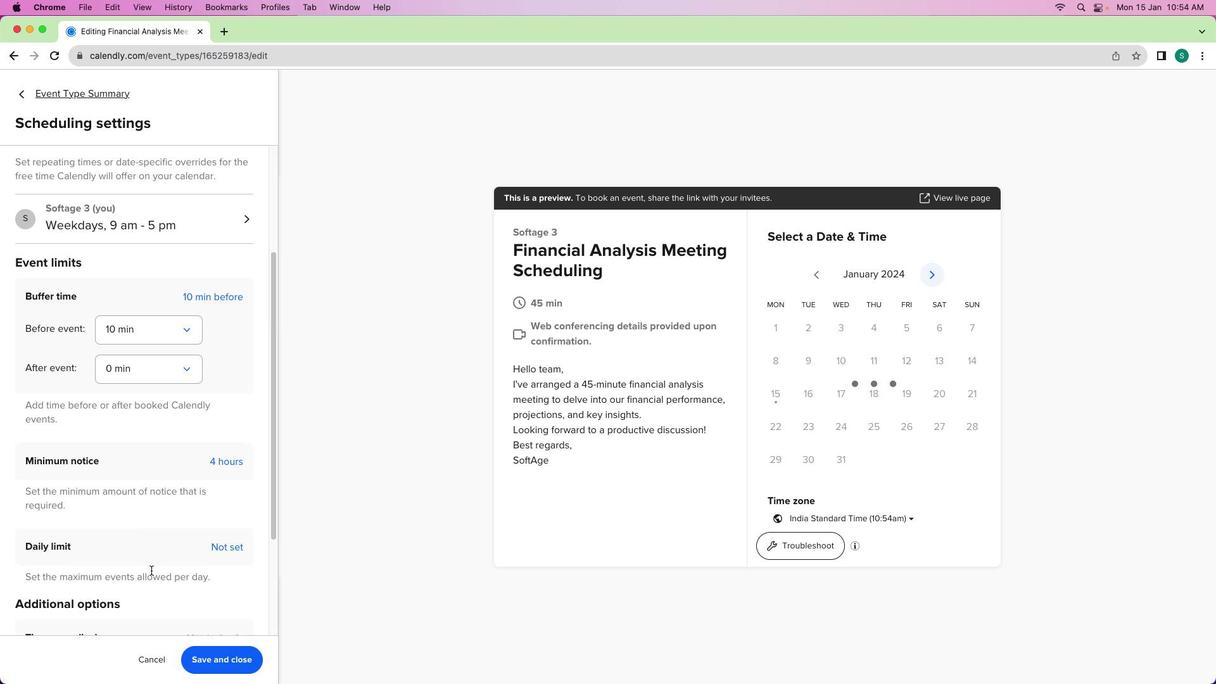 
Action: Mouse scrolled (151, 570) with delta (0, -1)
Screenshot: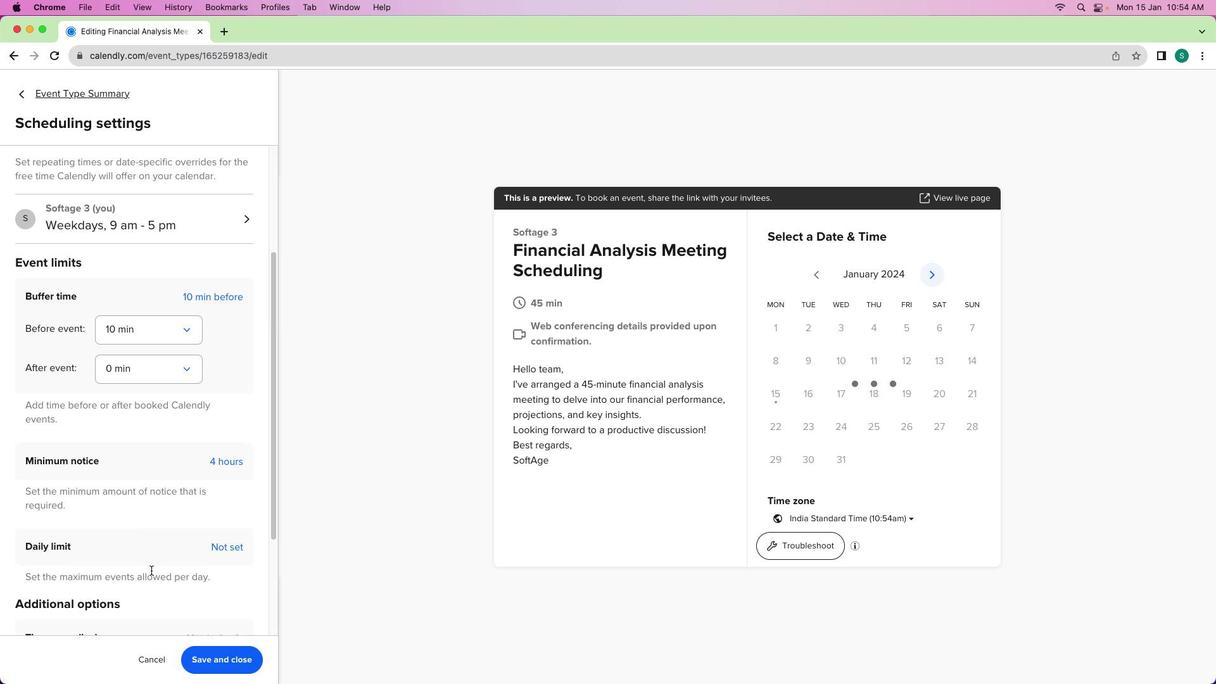 
Action: Mouse moved to (151, 570)
Screenshot: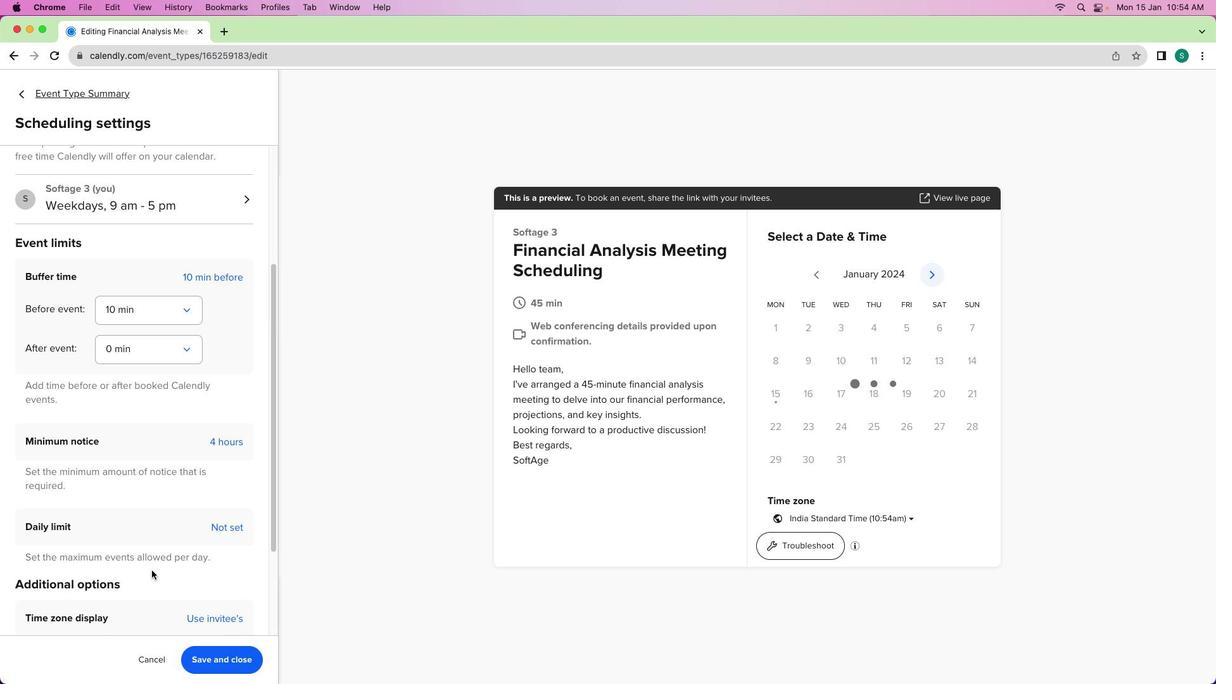
Action: Mouse scrolled (151, 570) with delta (0, 0)
Screenshot: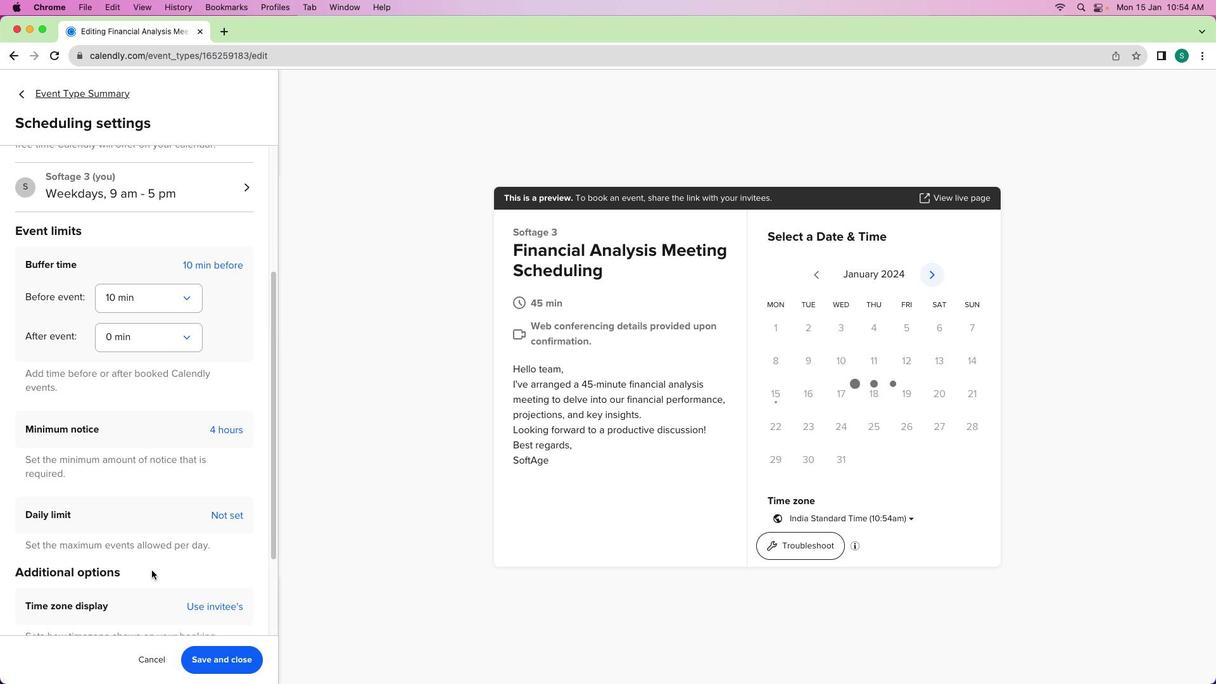 
Action: Mouse scrolled (151, 570) with delta (0, 0)
Screenshot: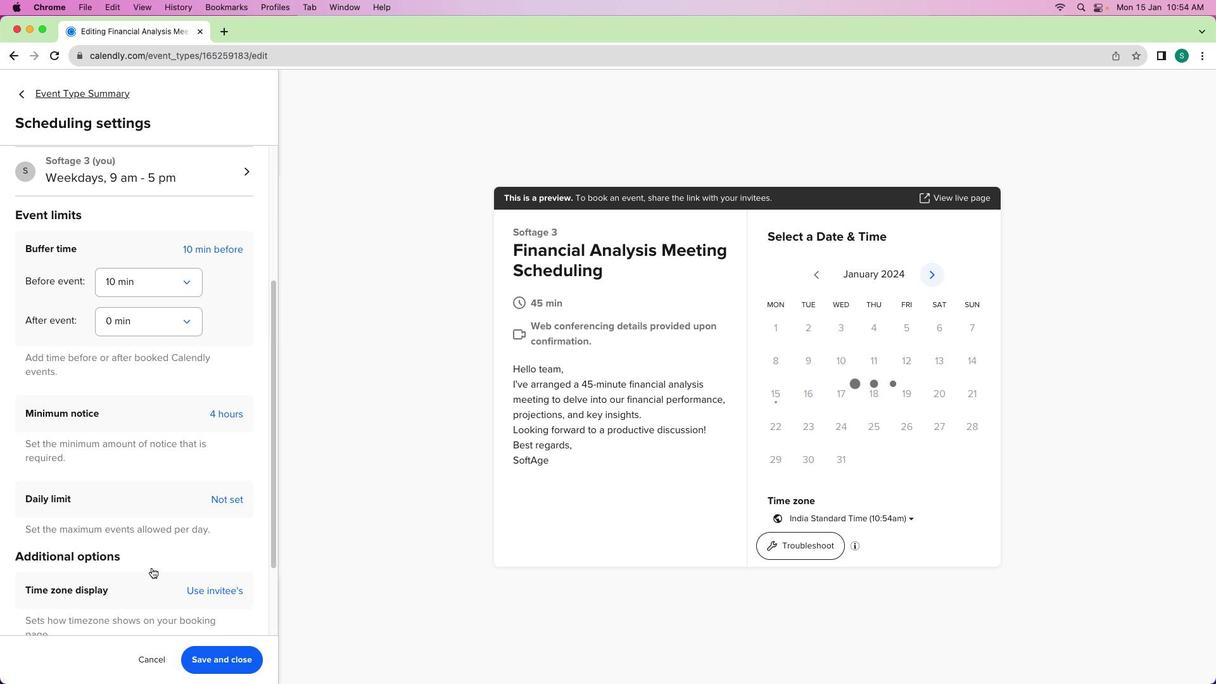 
Action: Mouse scrolled (151, 570) with delta (0, -1)
Screenshot: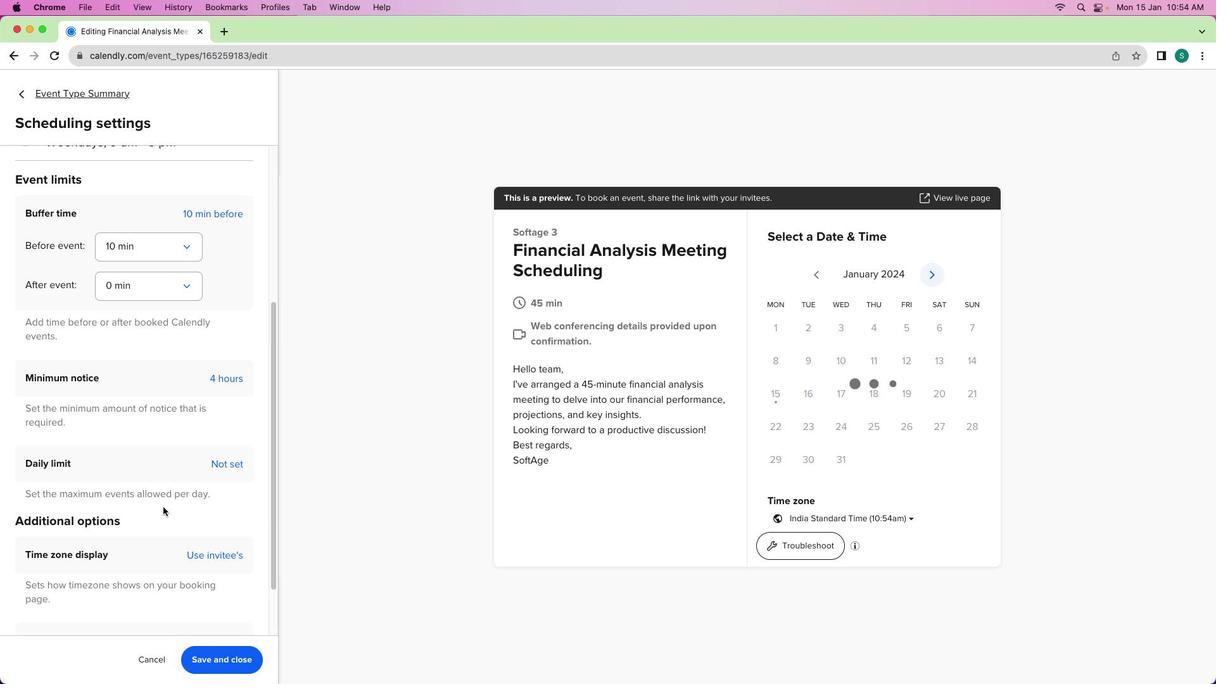
Action: Mouse moved to (214, 367)
Screenshot: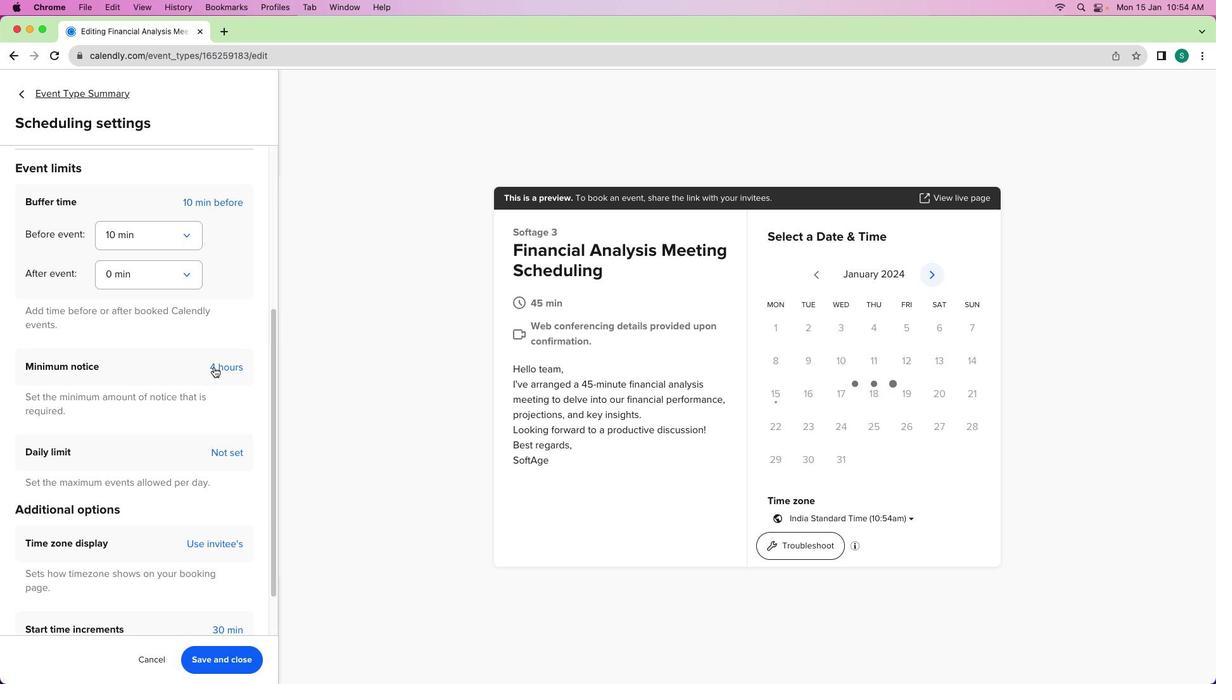 
Action: Mouse pressed left at (214, 367)
Screenshot: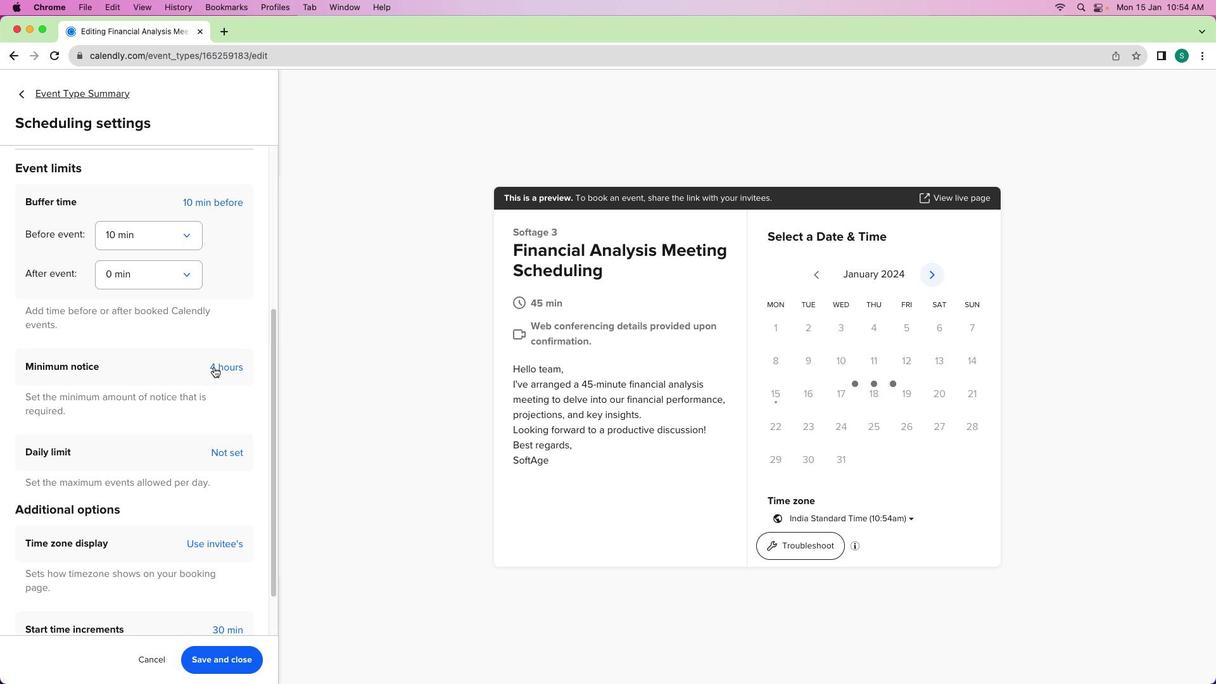
Action: Mouse moved to (65, 338)
Screenshot: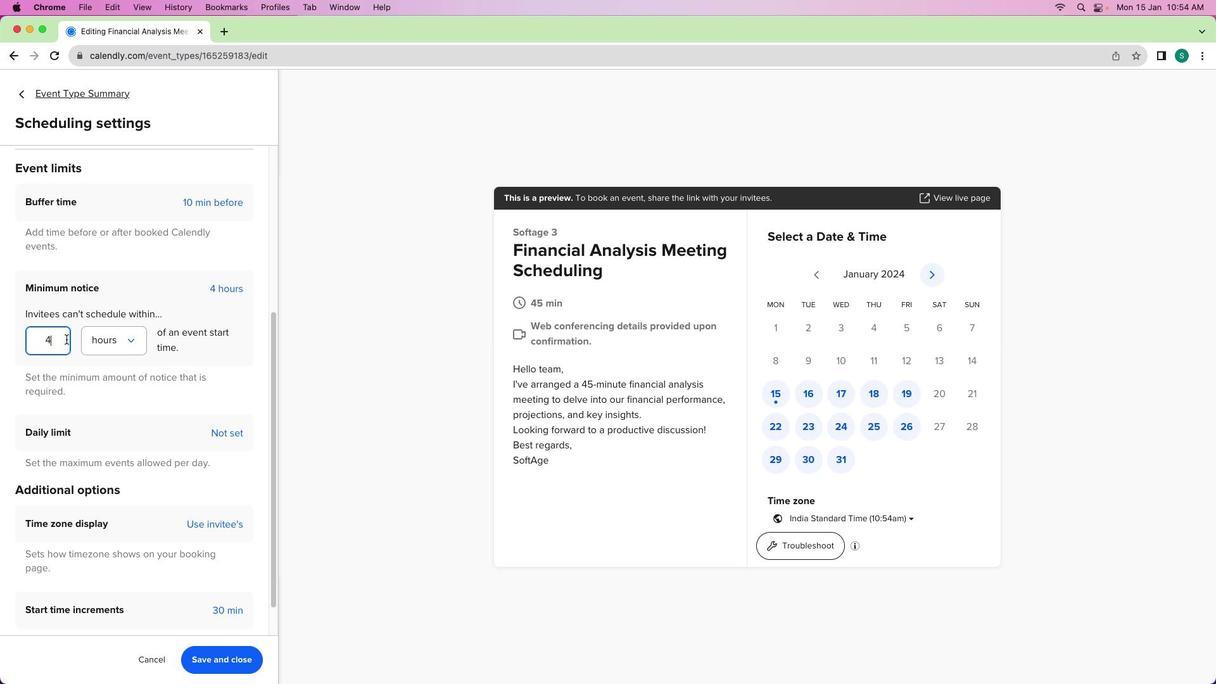 
Action: Mouse pressed left at (65, 338)
Screenshot: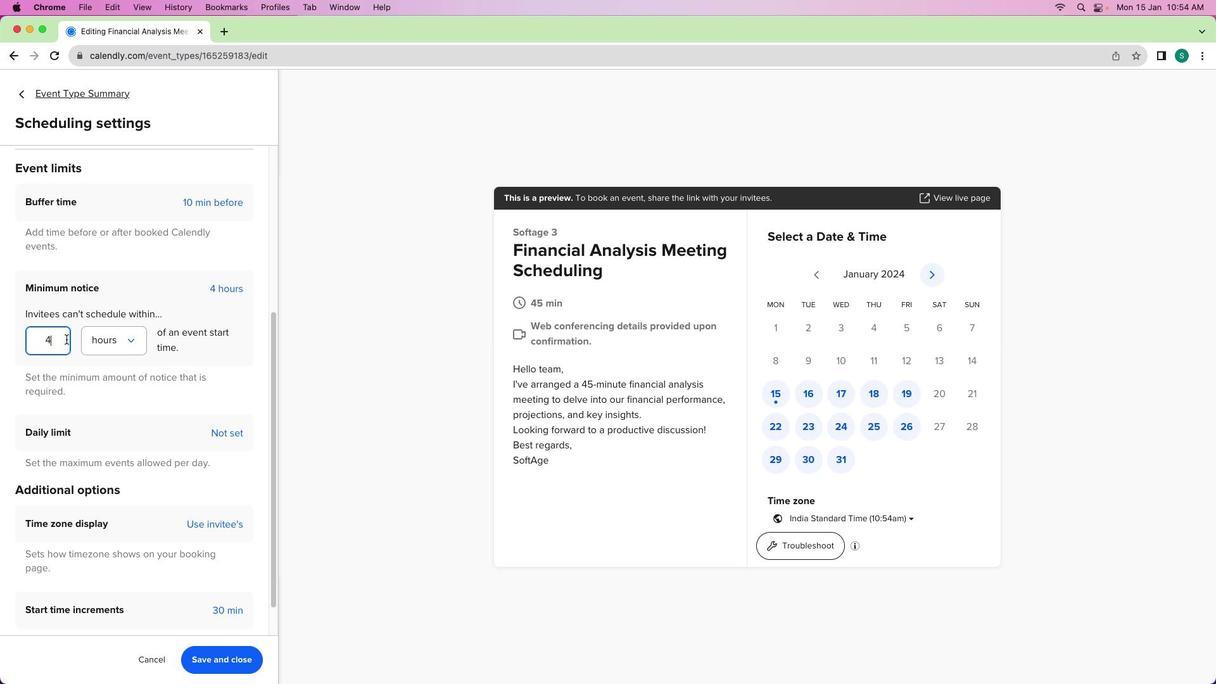 
Action: Mouse moved to (85, 349)
Screenshot: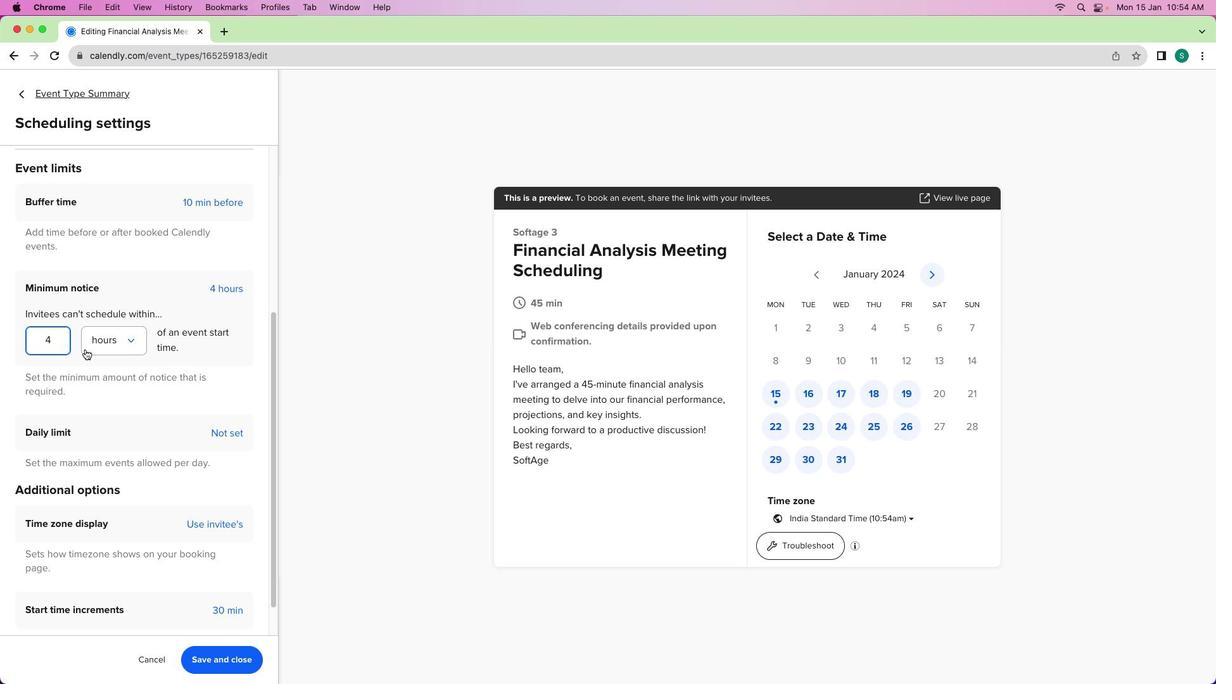 
Action: Key pressed Key.backspace'1''0'
Screenshot: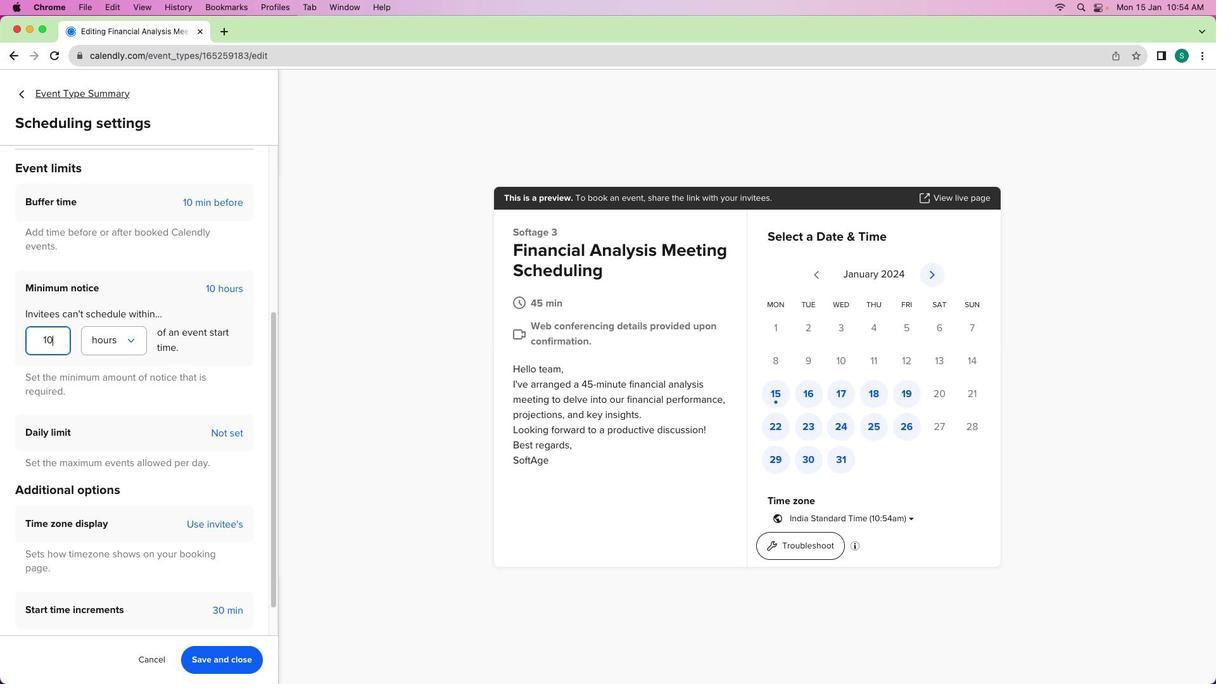 
Action: Mouse moved to (216, 608)
Screenshot: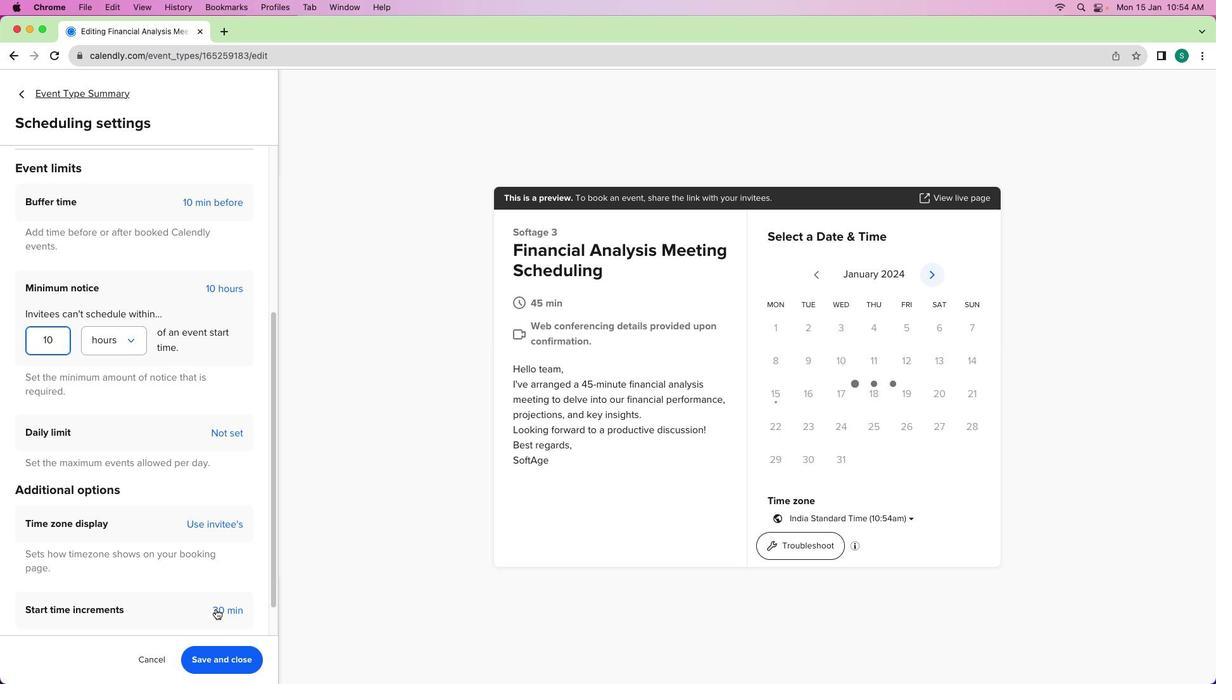
Action: Mouse pressed left at (216, 608)
Screenshot: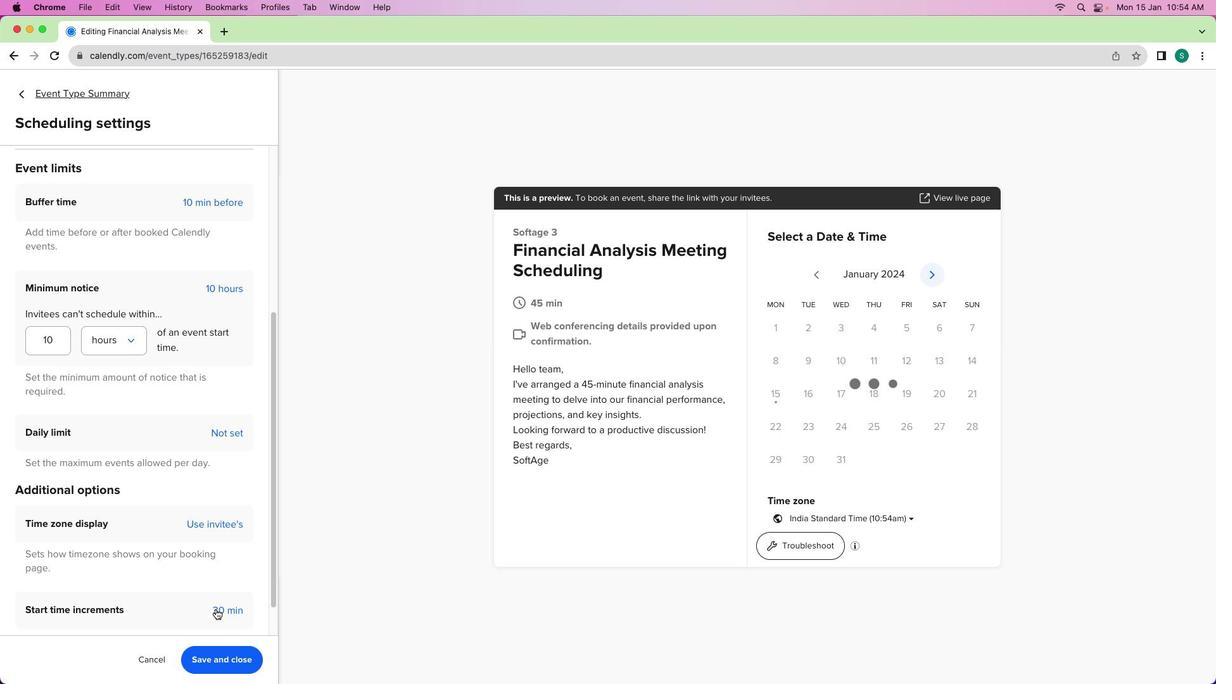 
Action: Mouse moved to (204, 291)
Screenshot: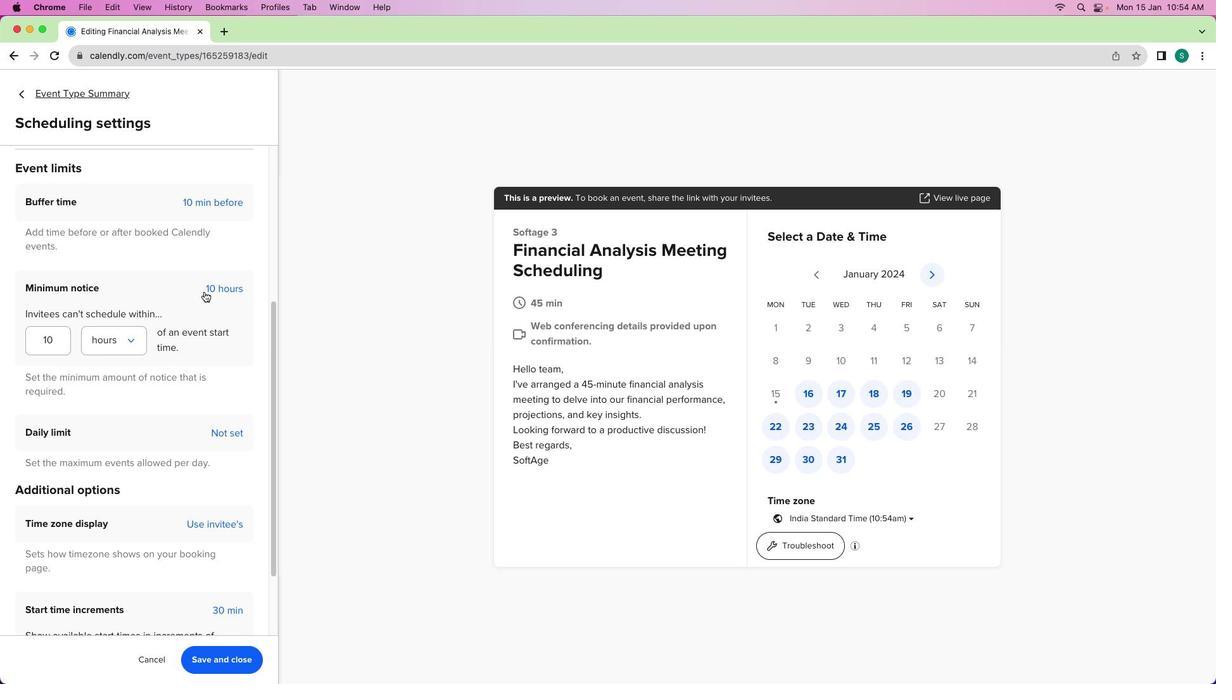 
Action: Mouse pressed left at (204, 291)
Screenshot: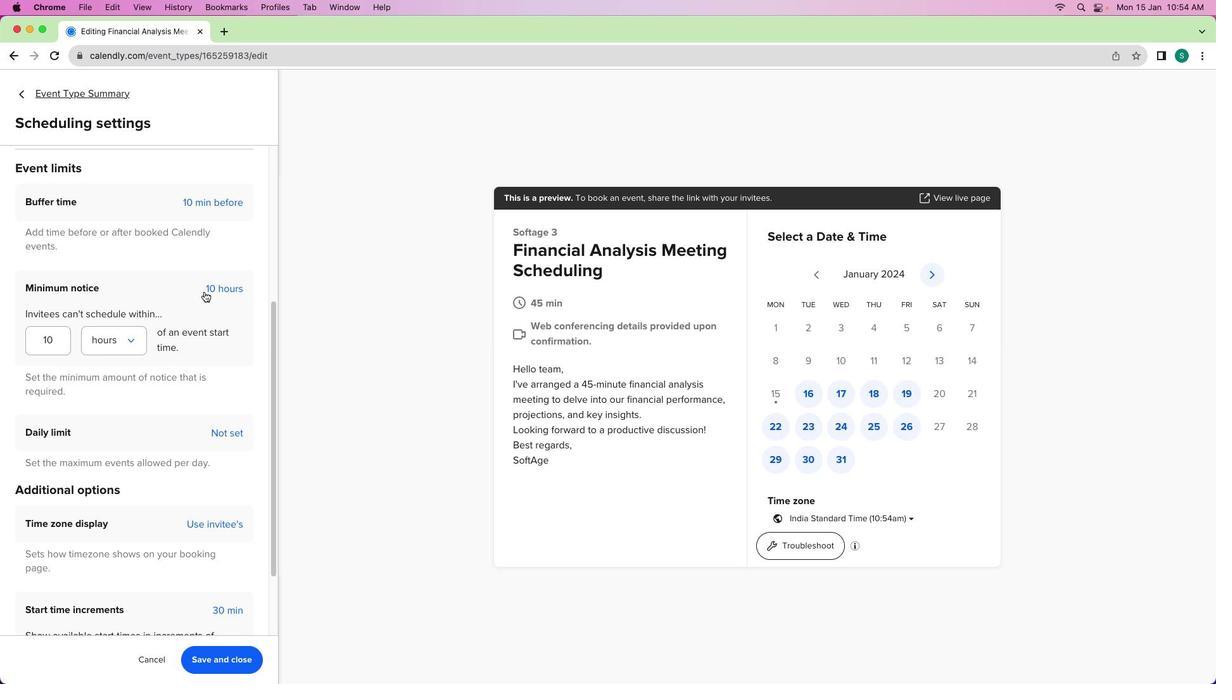 
Action: Mouse moved to (160, 592)
Screenshot: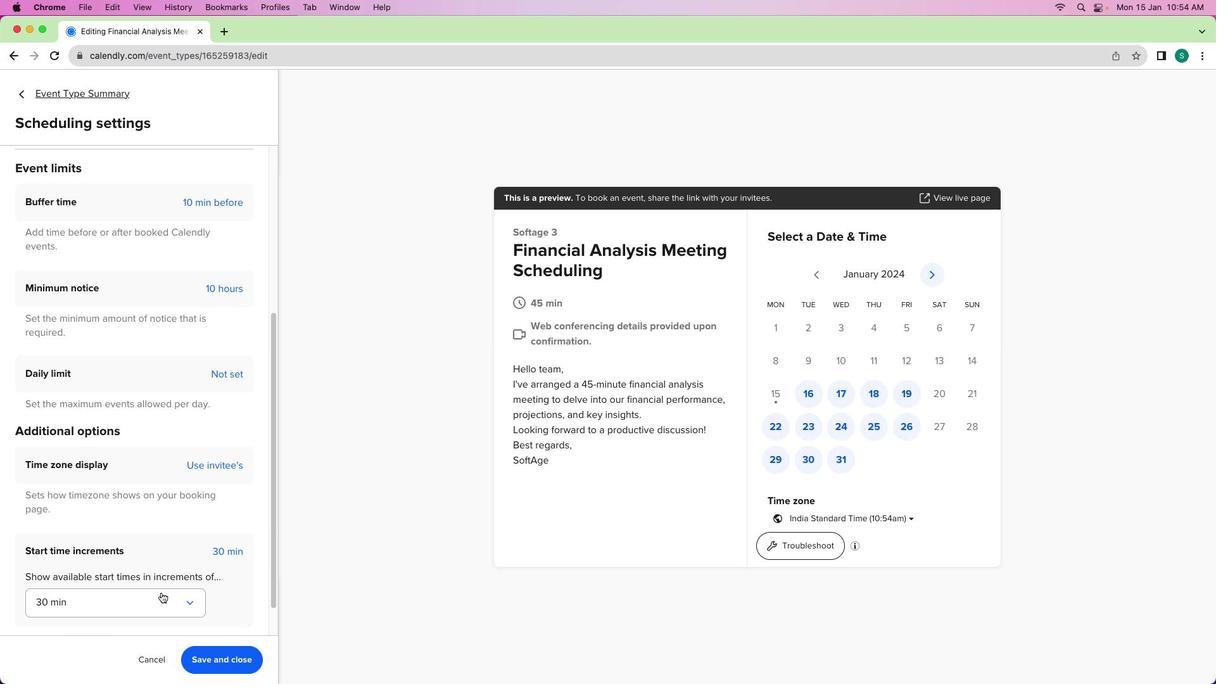 
Action: Mouse pressed left at (160, 592)
Screenshot: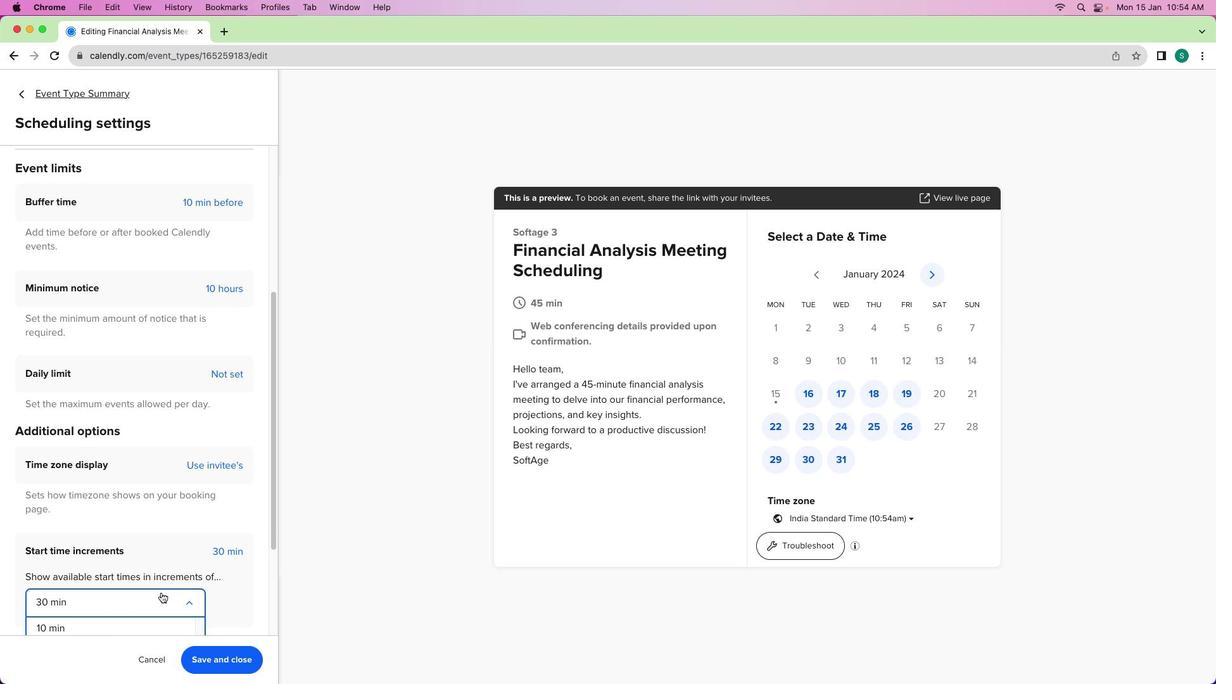 
Action: Mouse moved to (124, 579)
Screenshot: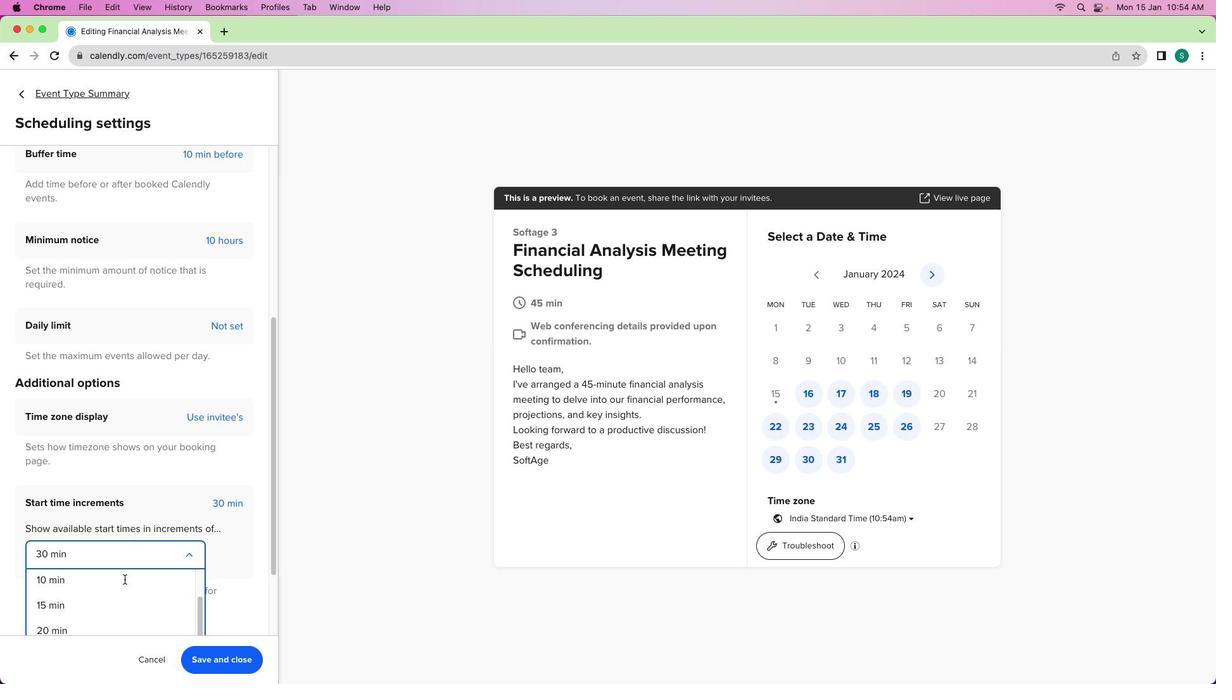 
Action: Mouse scrolled (124, 579) with delta (0, 0)
Screenshot: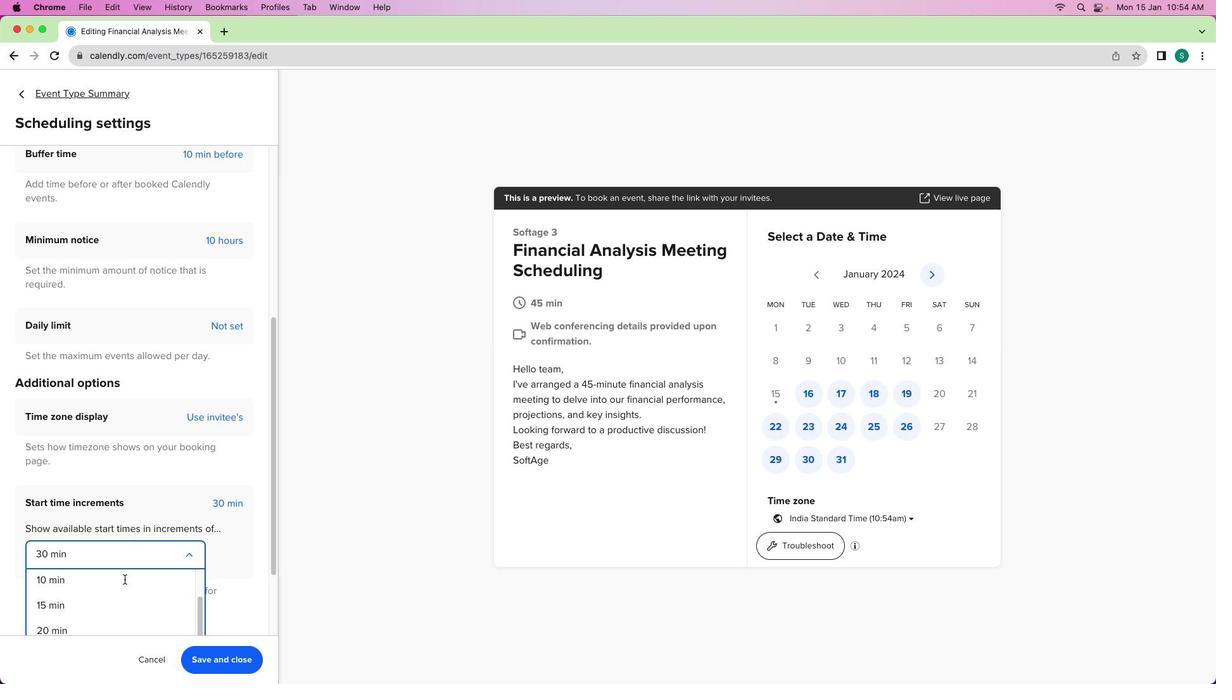 
Action: Mouse scrolled (124, 579) with delta (0, 0)
Screenshot: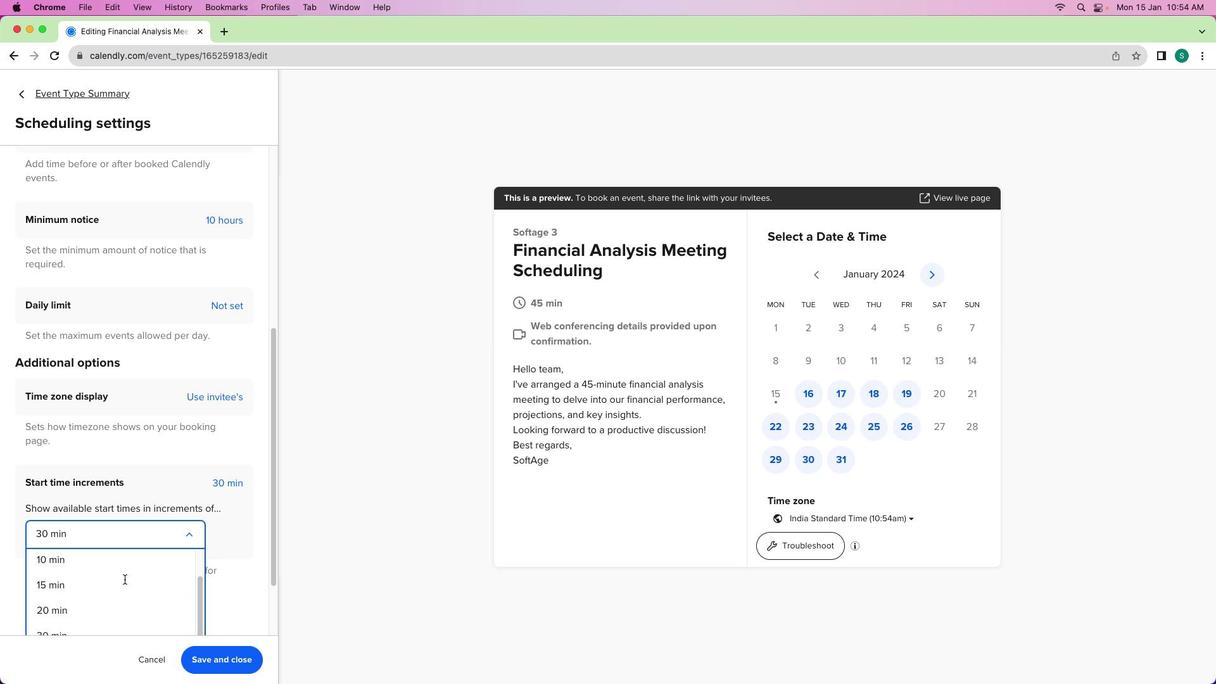 
Action: Mouse scrolled (124, 579) with delta (0, -1)
Screenshot: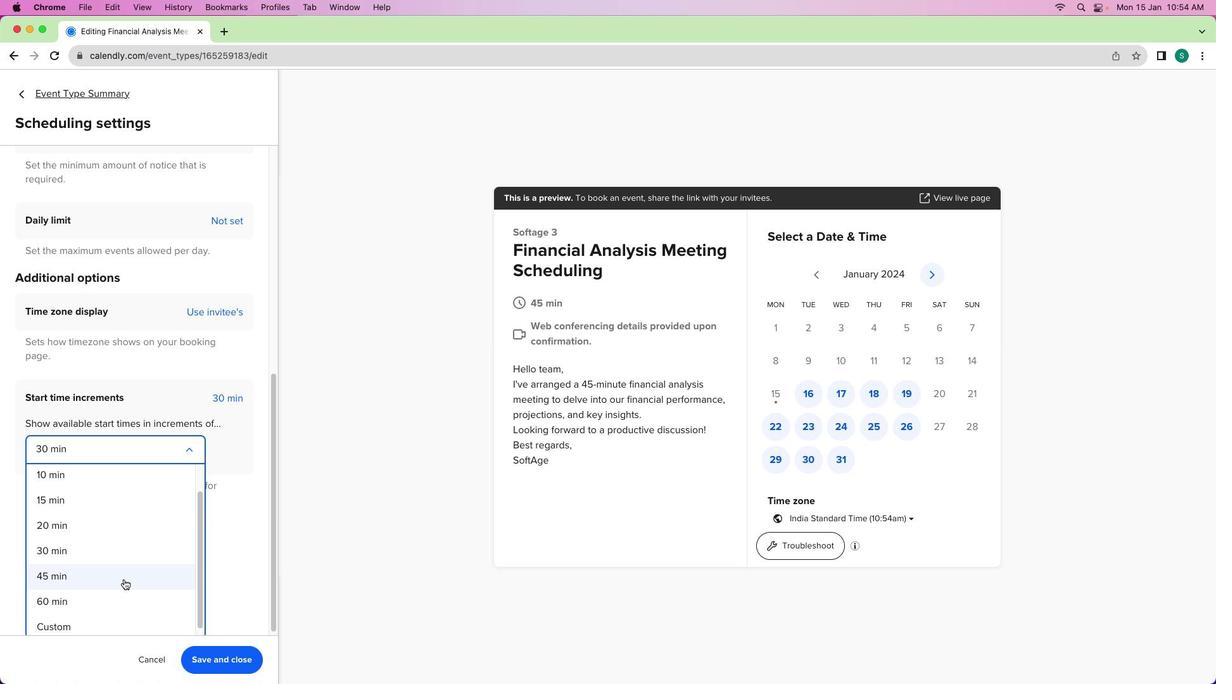 
Action: Mouse scrolled (124, 579) with delta (0, -2)
Screenshot: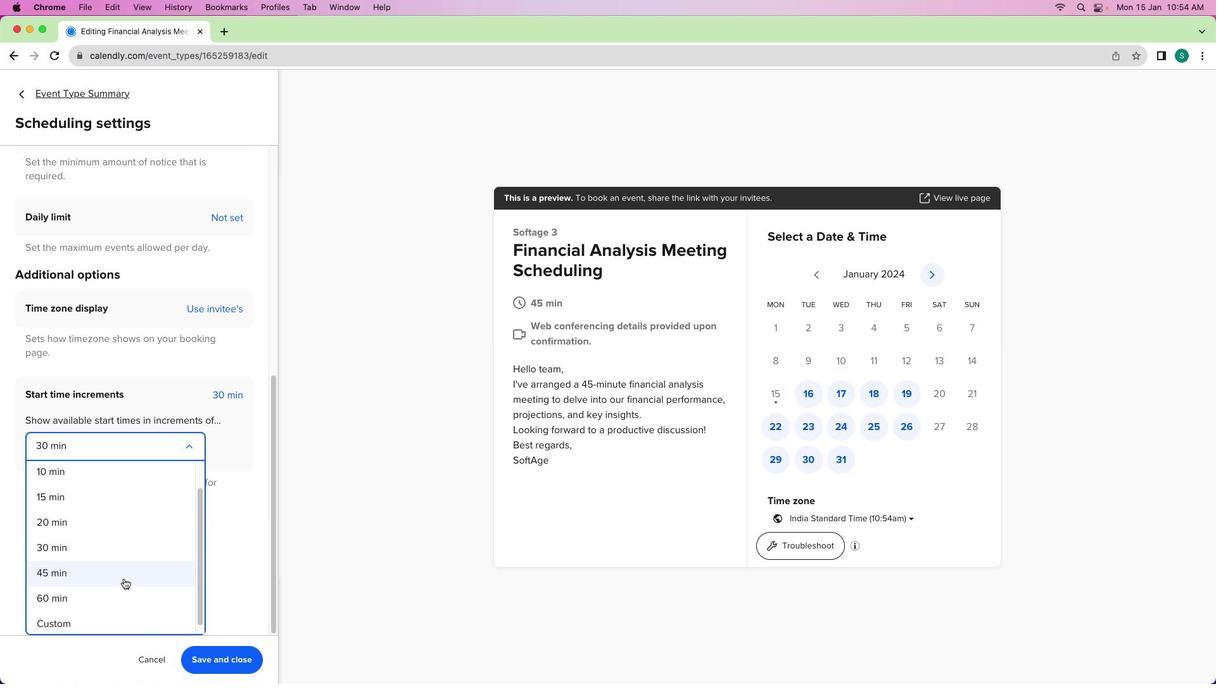 
Action: Mouse scrolled (124, 579) with delta (0, -3)
Screenshot: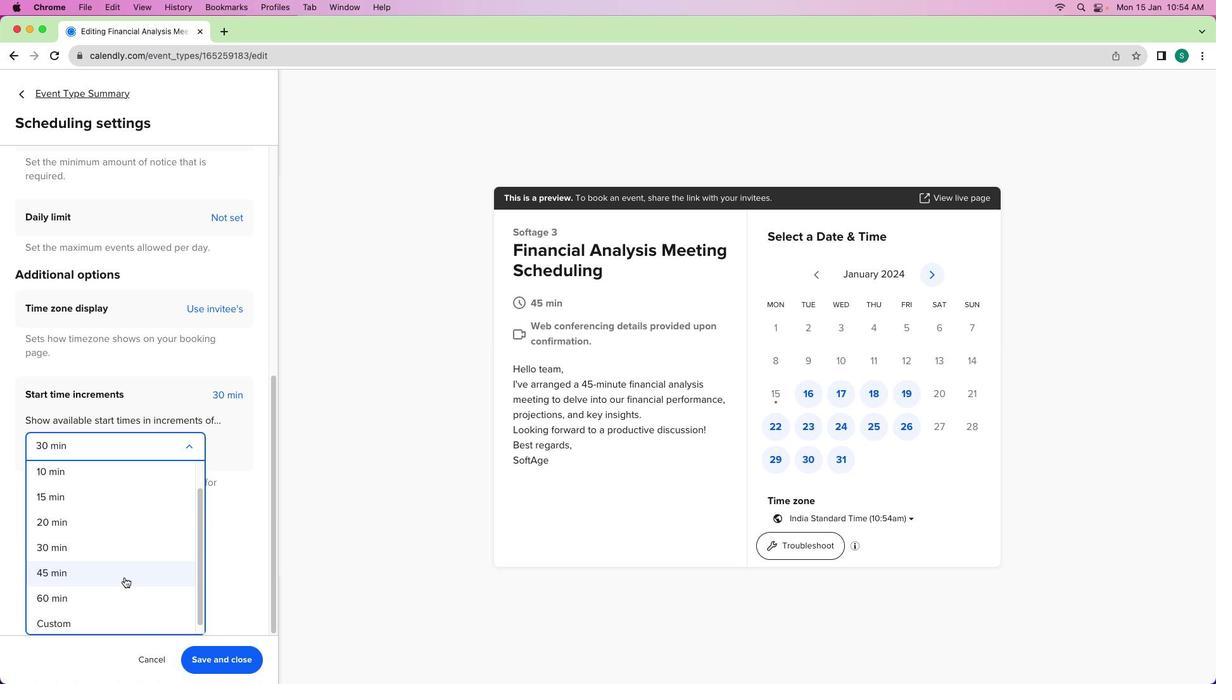 
Action: Mouse moved to (77, 508)
Screenshot: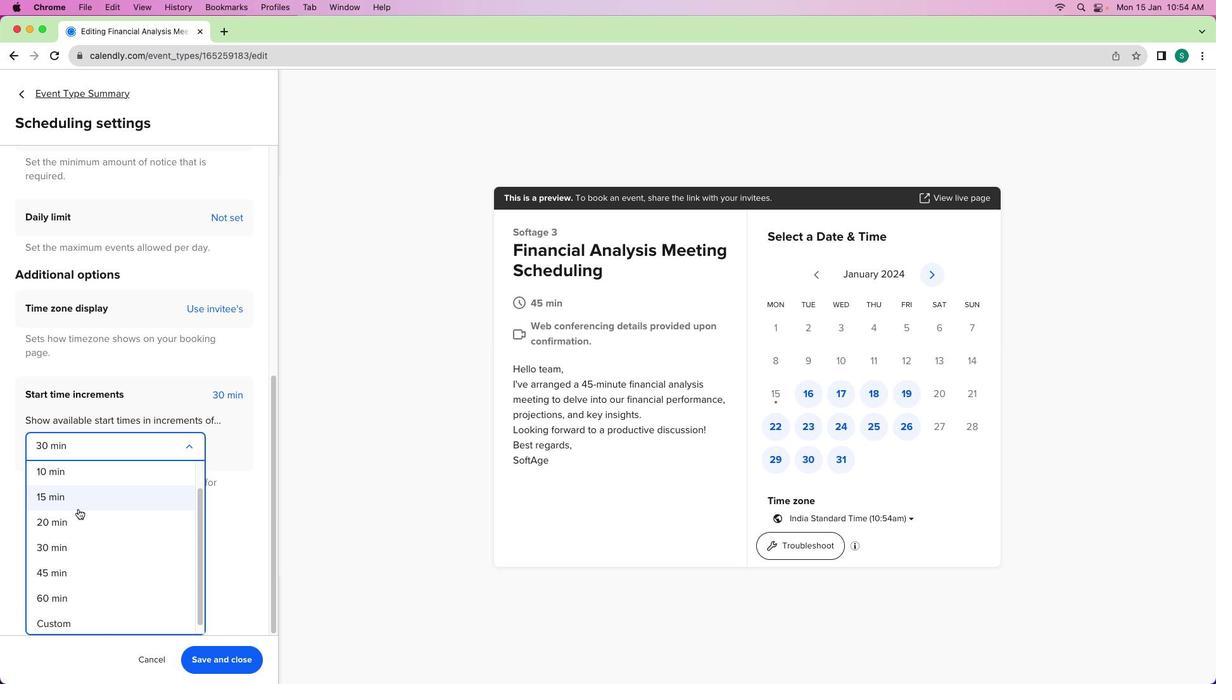 
Action: Mouse pressed left at (77, 508)
Screenshot: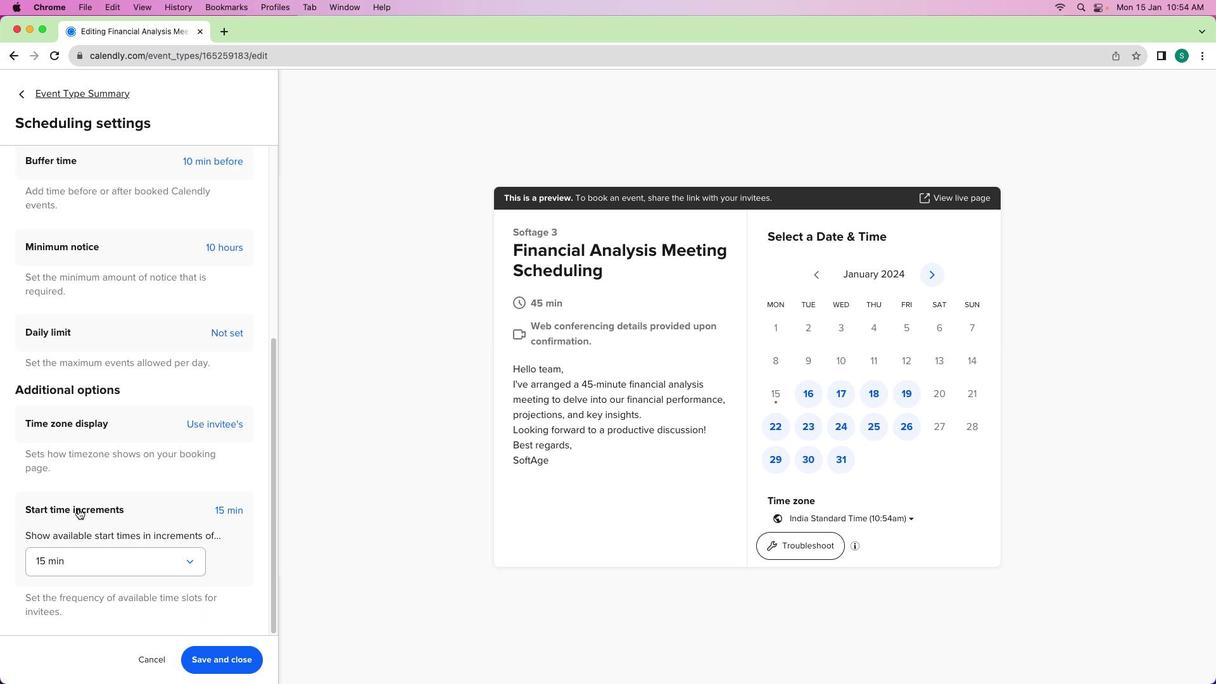 
Action: Mouse moved to (221, 651)
Screenshot: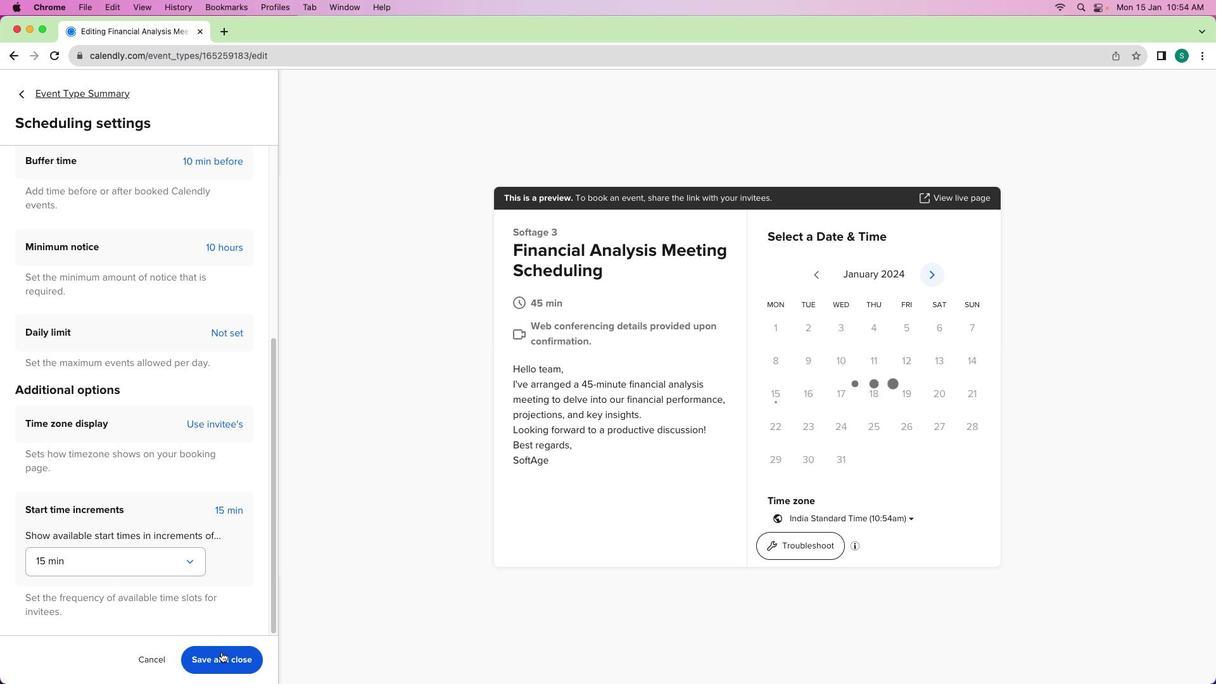
Action: Mouse pressed left at (221, 651)
Screenshot: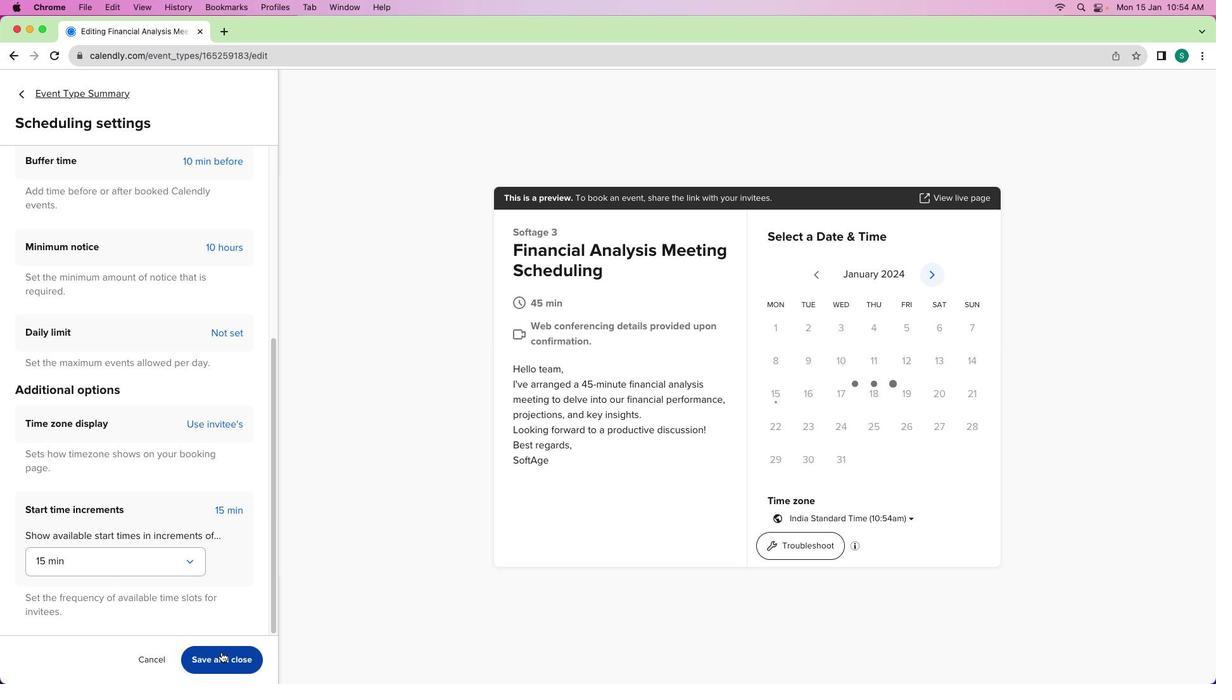 
Action: Mouse moved to (48, 89)
Screenshot: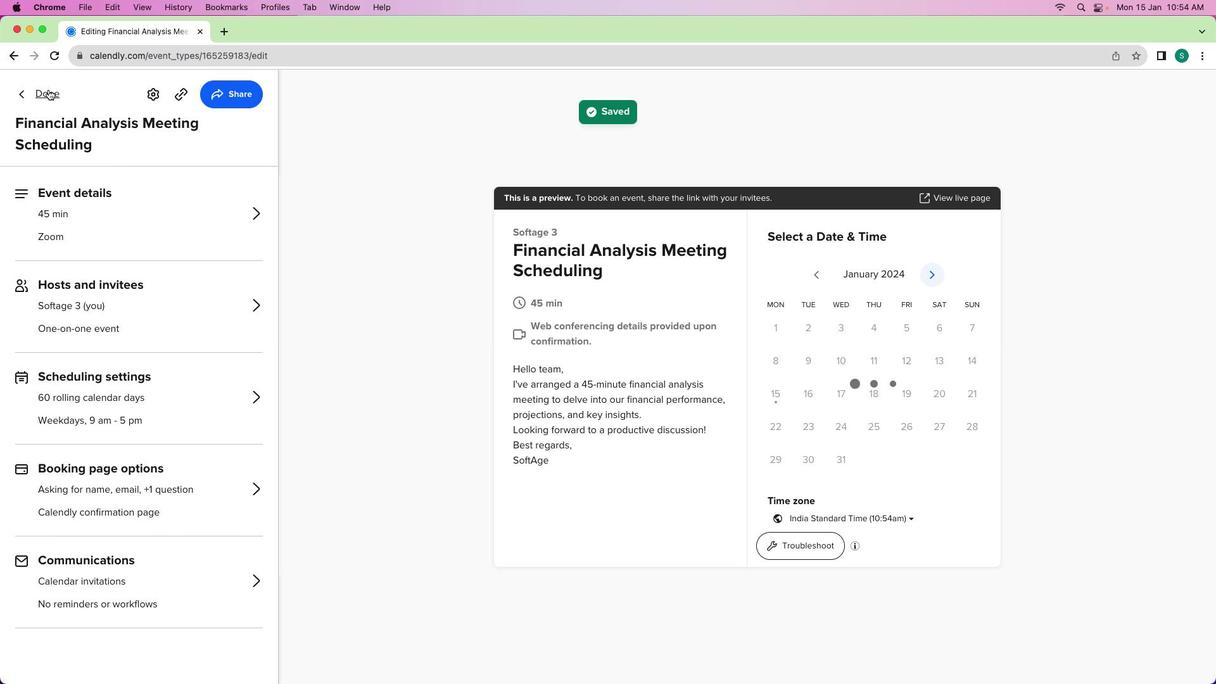 
Action: Mouse pressed left at (48, 89)
Screenshot: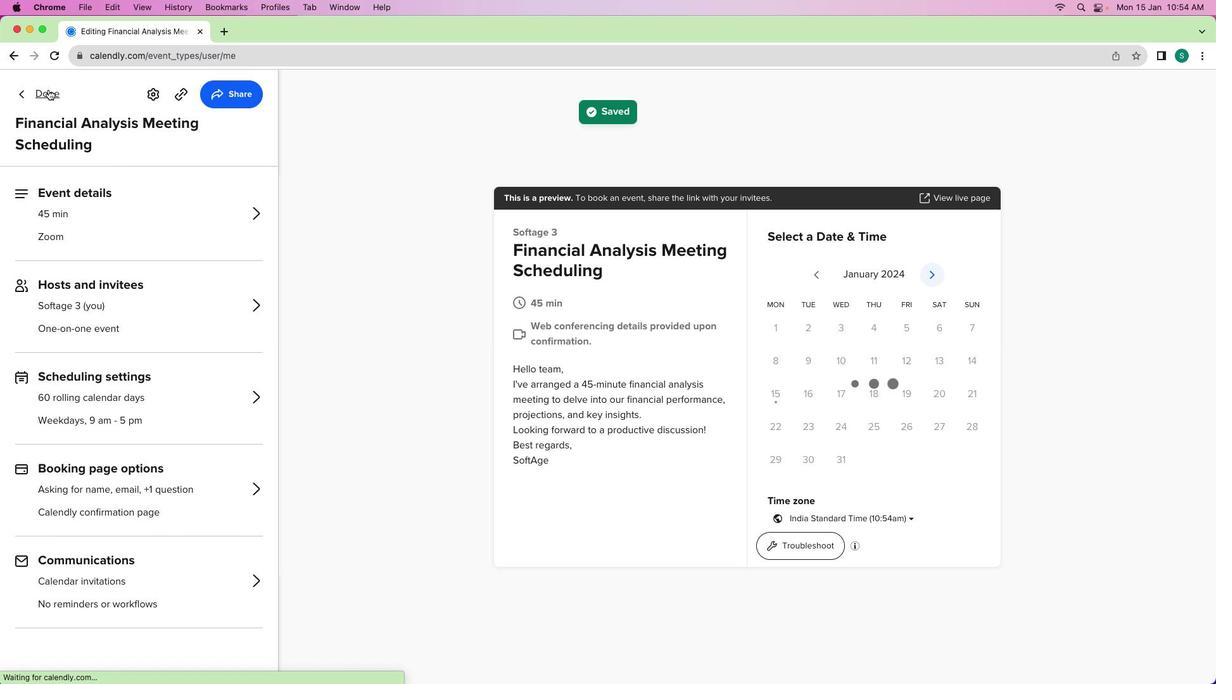 
Action: Mouse moved to (417, 387)
Screenshot: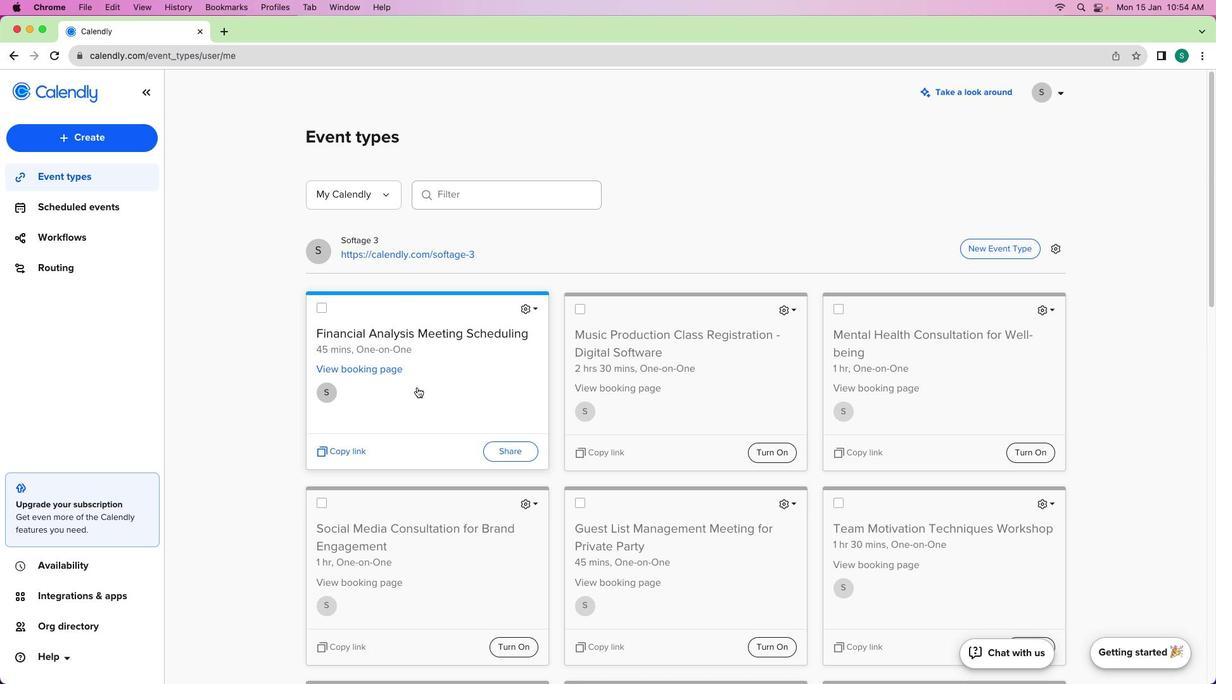 
